 Task: Add an event  with title  Company Retreat, date '2023/11/11' & Select Event type as  Collective. Add location for the event as  654 Prinsengracht, Amsterdam, Netherlands and add a description: A company retreat is a purposeful and immersive event where employees come together in a relaxed and inspiring setting to foster teamwork, boost morale, and align their efforts towards common goals.Create an event link  http-companyretreatcom & Select the event color as  Blue. , logged in from the account softage.1@softage.netand send the event invitation to softage.6@softage.net and softage.7@softage.net
Action: Mouse moved to (726, 219)
Screenshot: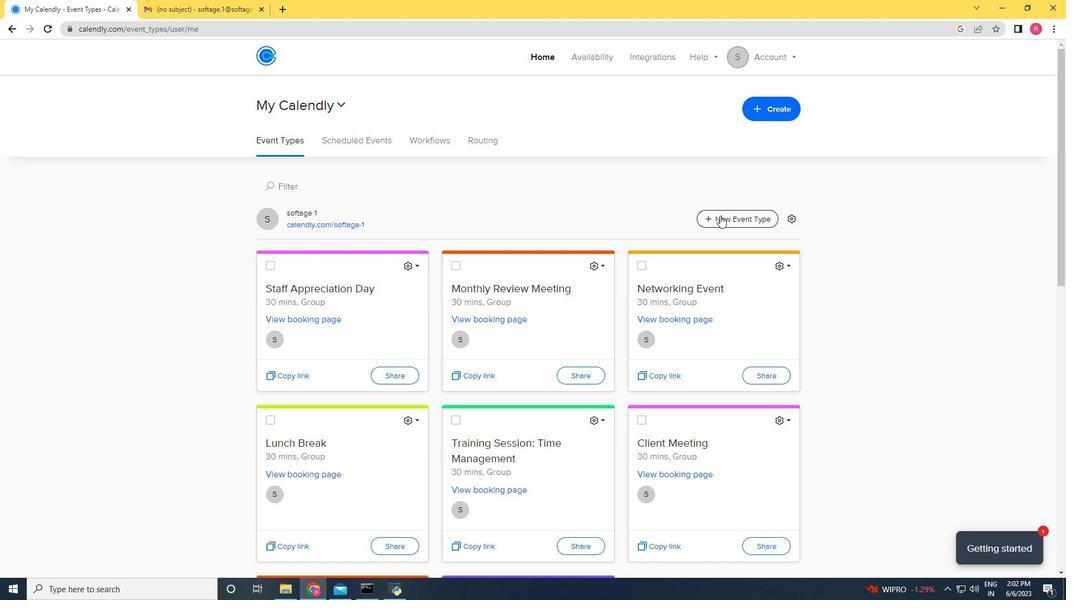 
Action: Mouse pressed left at (726, 219)
Screenshot: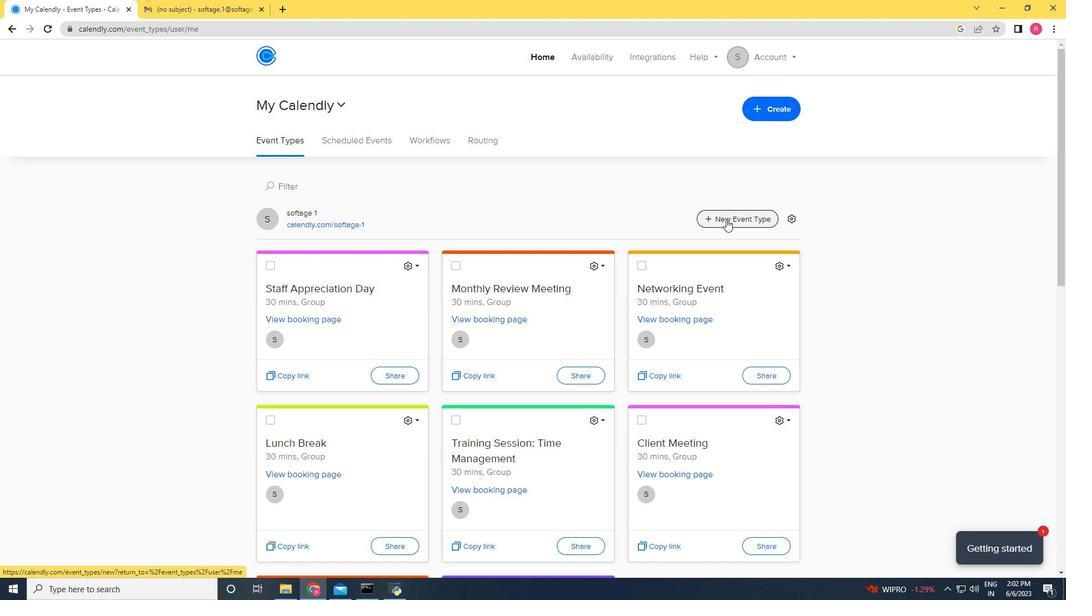 
Action: Mouse moved to (487, 307)
Screenshot: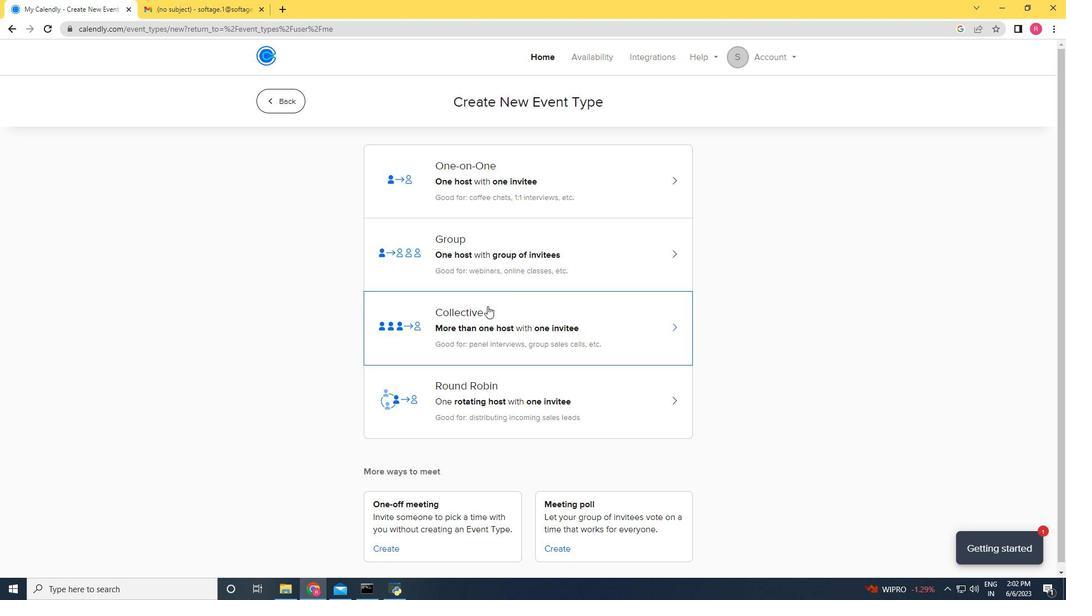 
Action: Mouse pressed left at (487, 307)
Screenshot: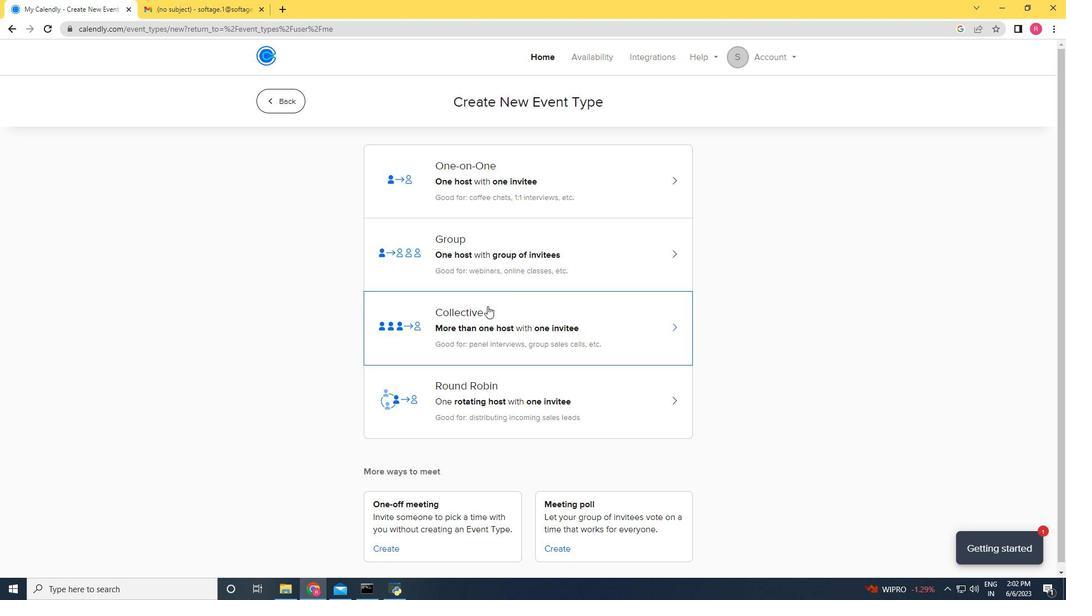 
Action: Mouse moved to (646, 237)
Screenshot: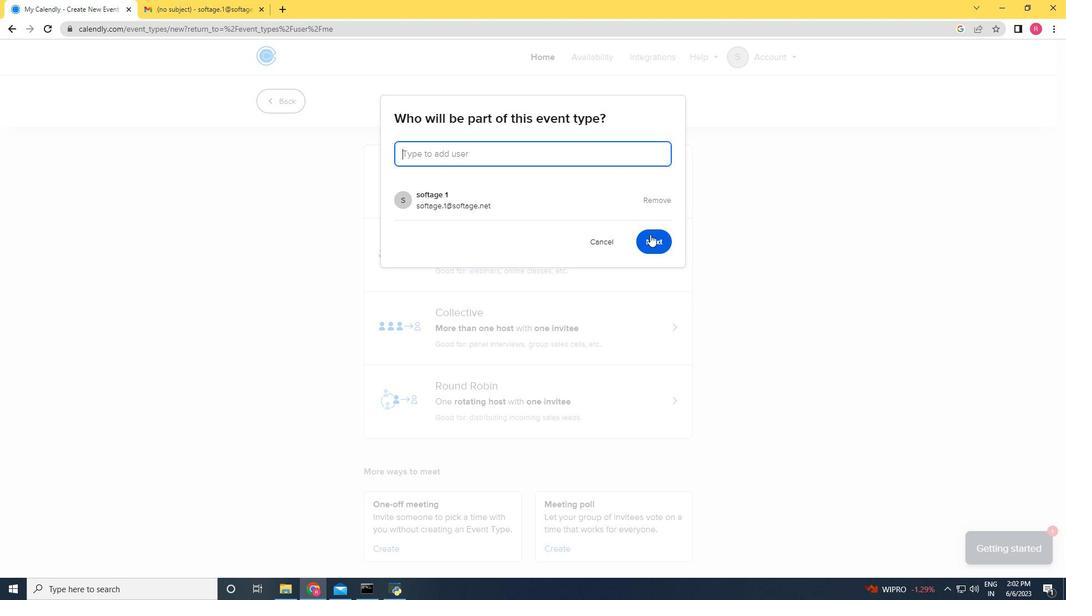 
Action: Mouse pressed left at (646, 237)
Screenshot: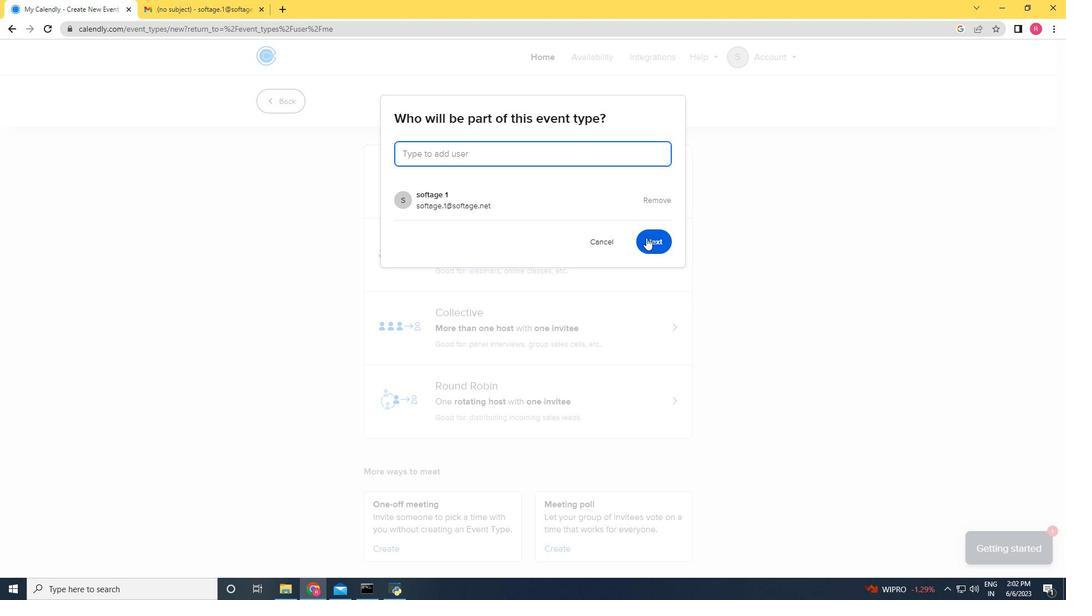 
Action: Mouse moved to (525, 220)
Screenshot: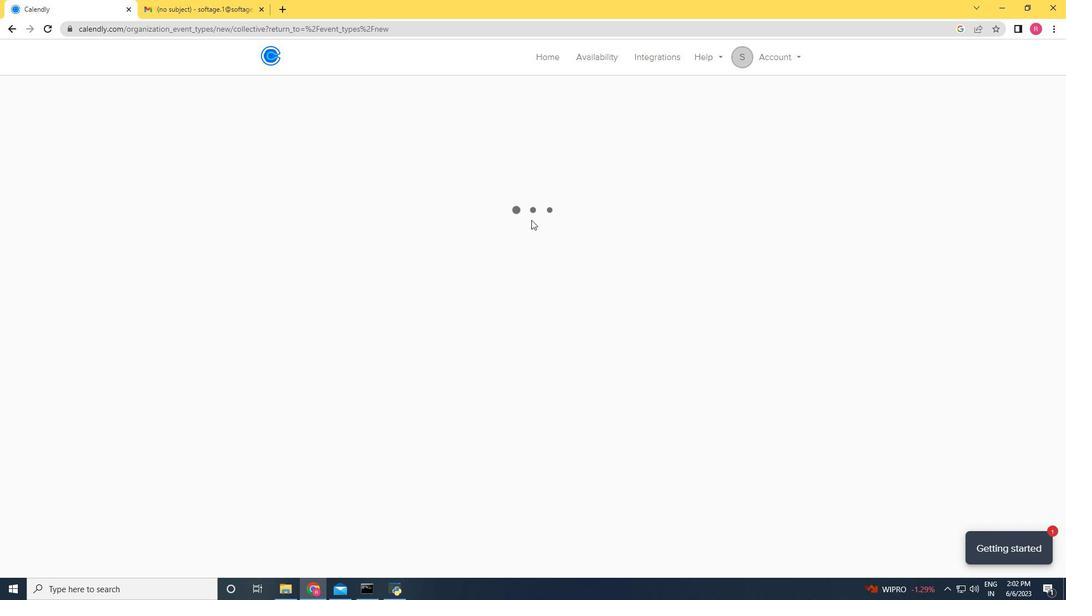 
Action: Key pressed <Key.shift>Company<Key.space><Key.shift>Retreat
Screenshot: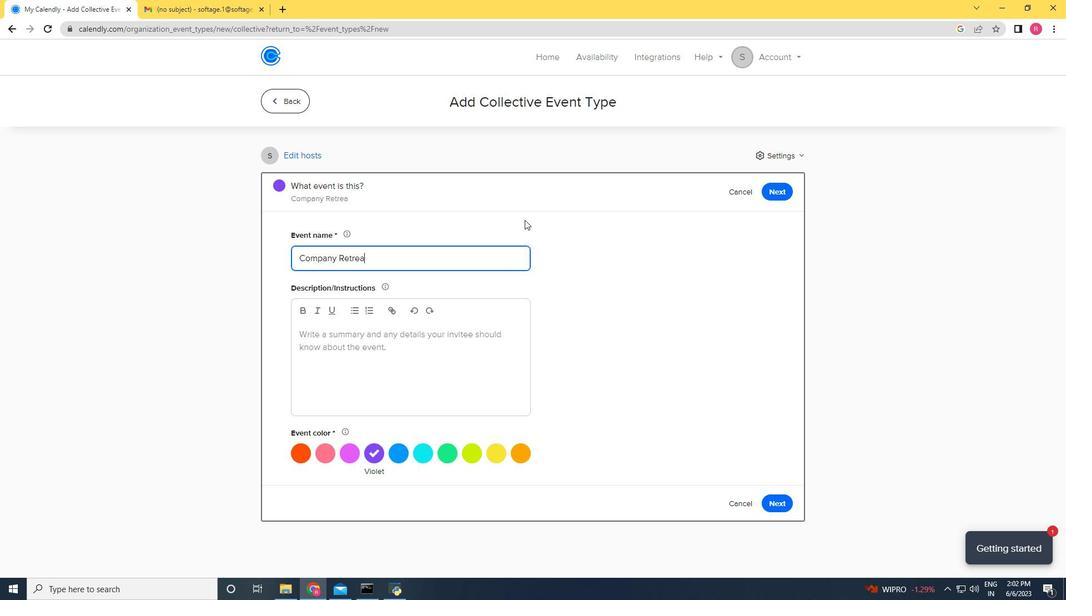 
Action: Mouse moved to (410, 366)
Screenshot: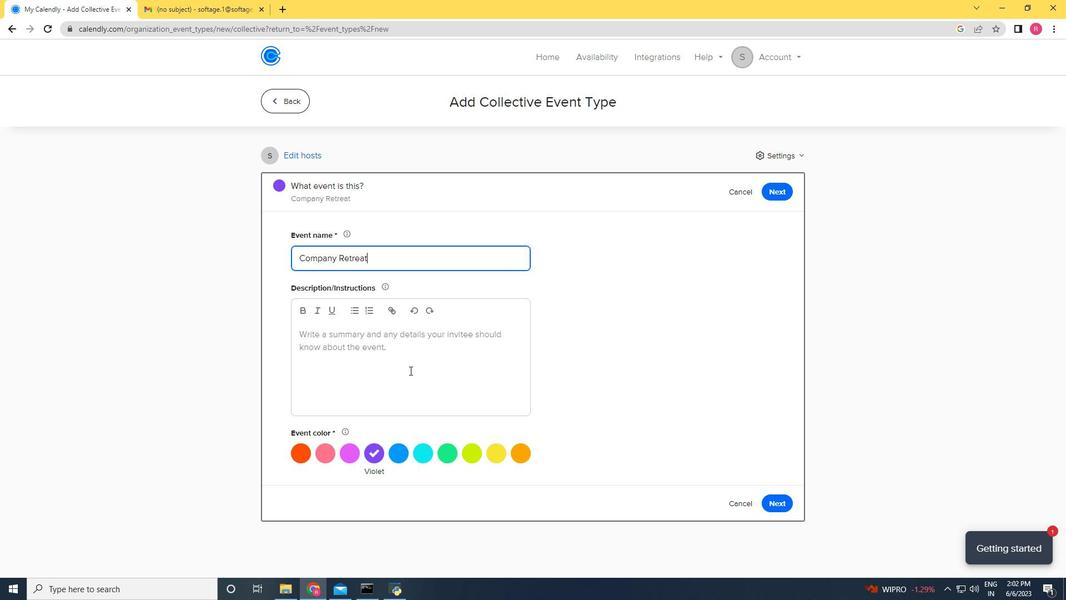 
Action: Mouse pressed left at (410, 366)
Screenshot: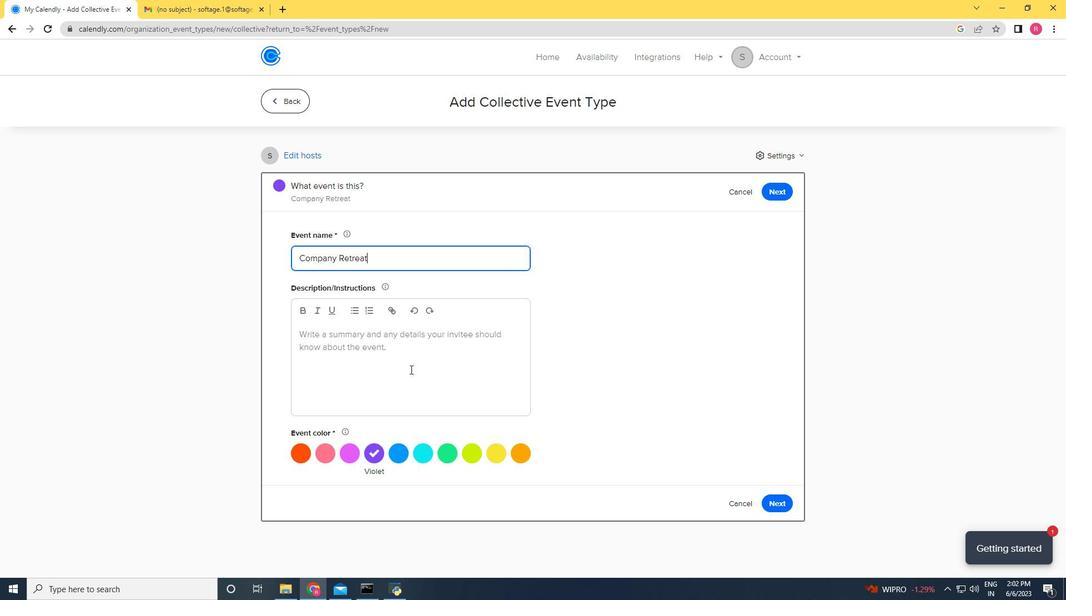 
Action: Mouse moved to (336, 393)
Screenshot: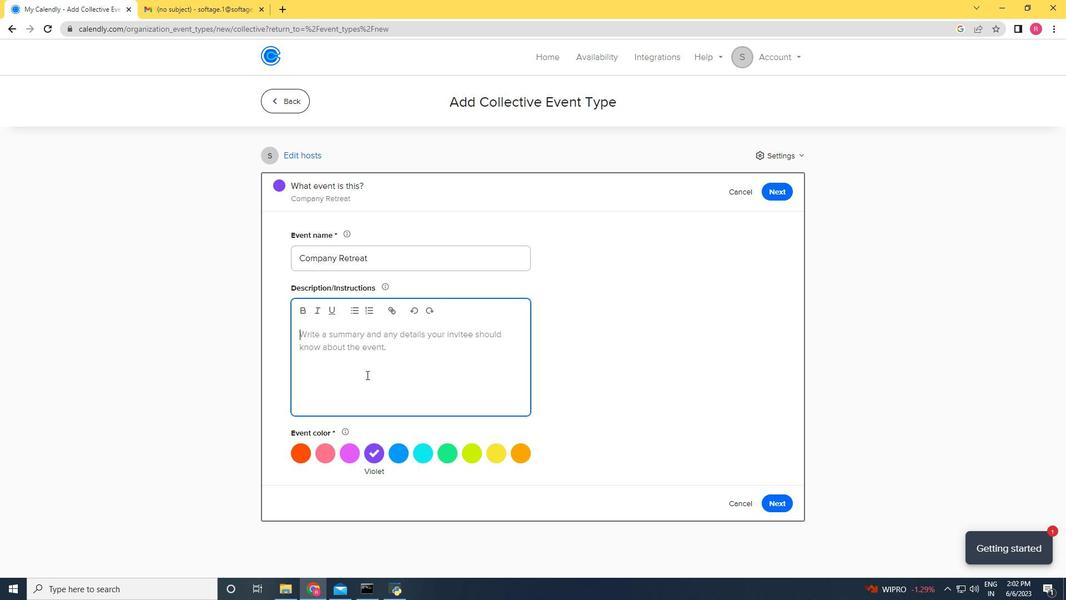 
Action: Key pressed <Key.shift>A<Key.space>como<Key.backspace><Key.backspace>mpany<Key.space>retreat<Key.space>is<Key.backspace>s<Key.space>a<Key.space>purpsefull<Key.backspace><Key.space>and<Key.space><Key.left><Key.left><Key.left><Key.left><Key.left><Key.left><Key.left><Key.left><Key.left><Key.left><Key.left><Key.right>o<Key.right><Key.right><Key.right><Key.right><Key.right><Key.right><Key.right><Key.right><Key.right><Key.right><Key.right>immersive<Key.space>eveny<Key.backspace>t<Key.space>where<Key.space>employees<Key.space>come<Key.space>ogther<Key.space><Key.backspace><Key.backspace><Key.backspace><Key.backspace><Key.backspace><Key.backspace><Key.backspace>together<Key.space>in<Key.space>a<Key.space>relaxed<Key.space>and<Key.space>inspiring<Key.space>settings<Key.space>to<Key.space>foster<Key.space>teamwork,<Key.space>boost<Key.space>morale<Key.space><Key.backspace>,<Key.space>and<Key.space>align<Key.space>their<Key.space>efforts<Key.space>r<Key.backspace>towards<Key.space>common<Key.space>goals.
Screenshot: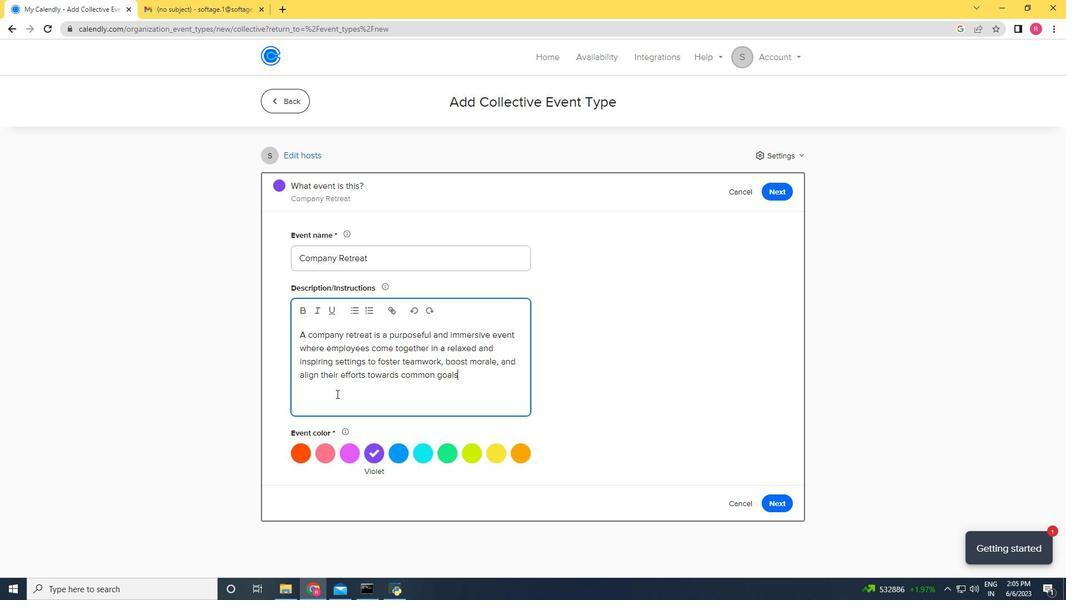 
Action: Mouse moved to (346, 390)
Screenshot: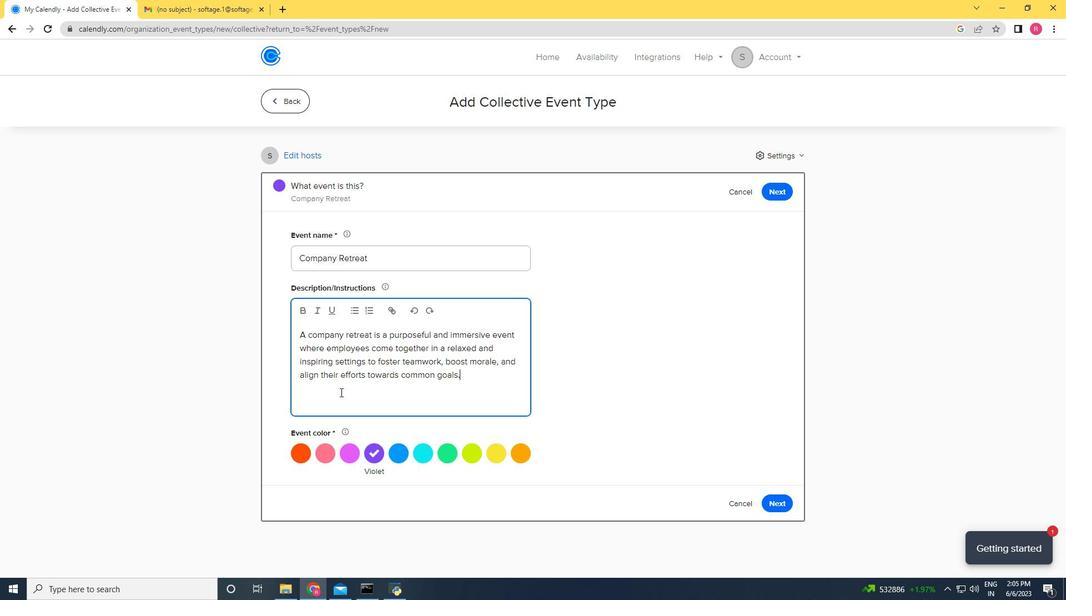 
Action: Mouse scrolled (346, 389) with delta (0, 0)
Screenshot: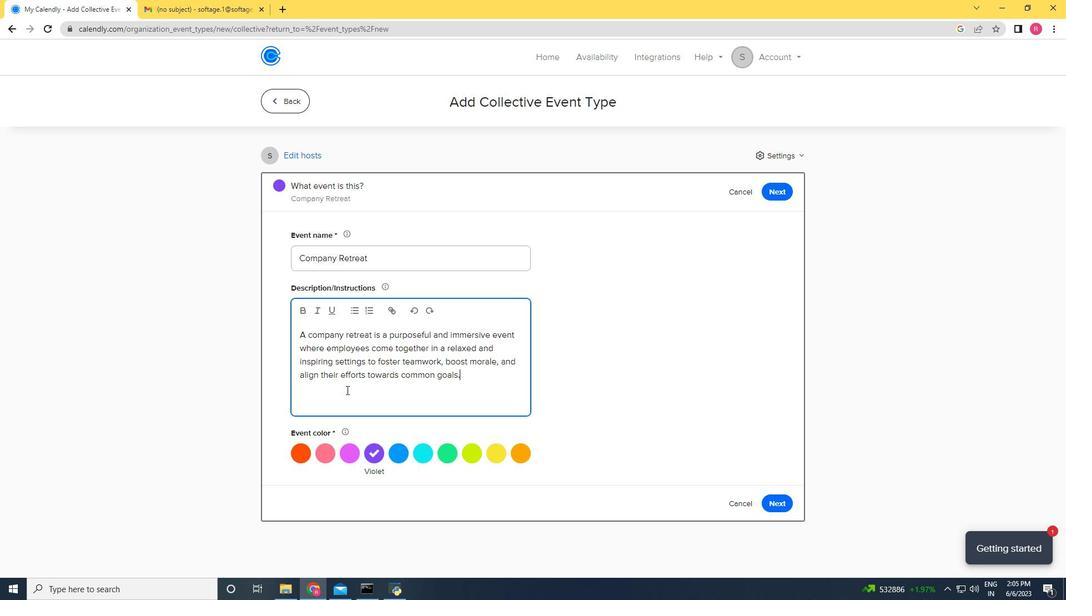 
Action: Mouse moved to (347, 390)
Screenshot: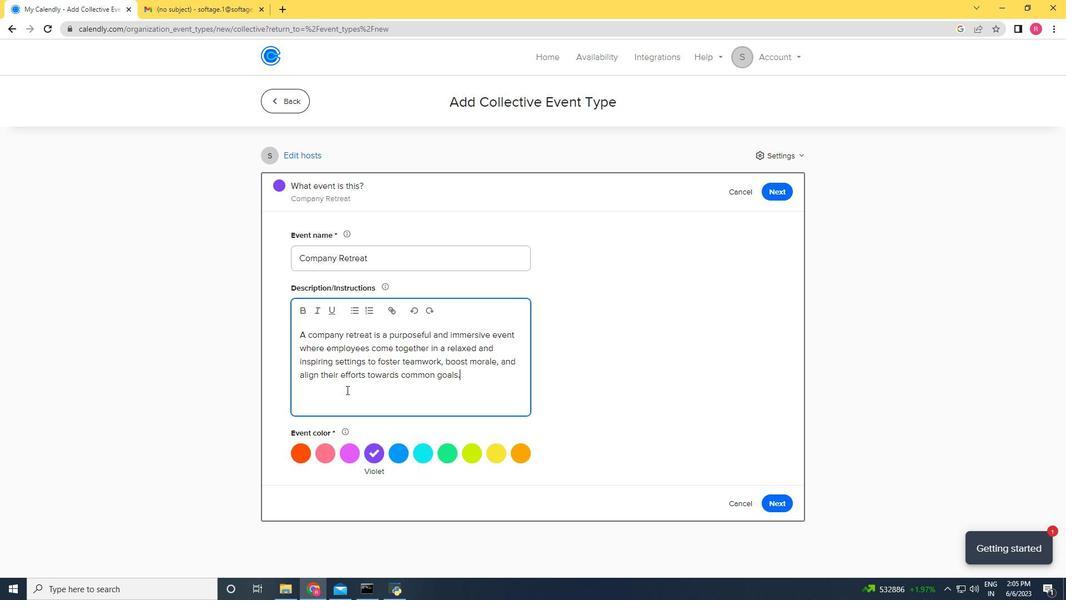 
Action: Mouse scrolled (347, 389) with delta (0, 0)
Screenshot: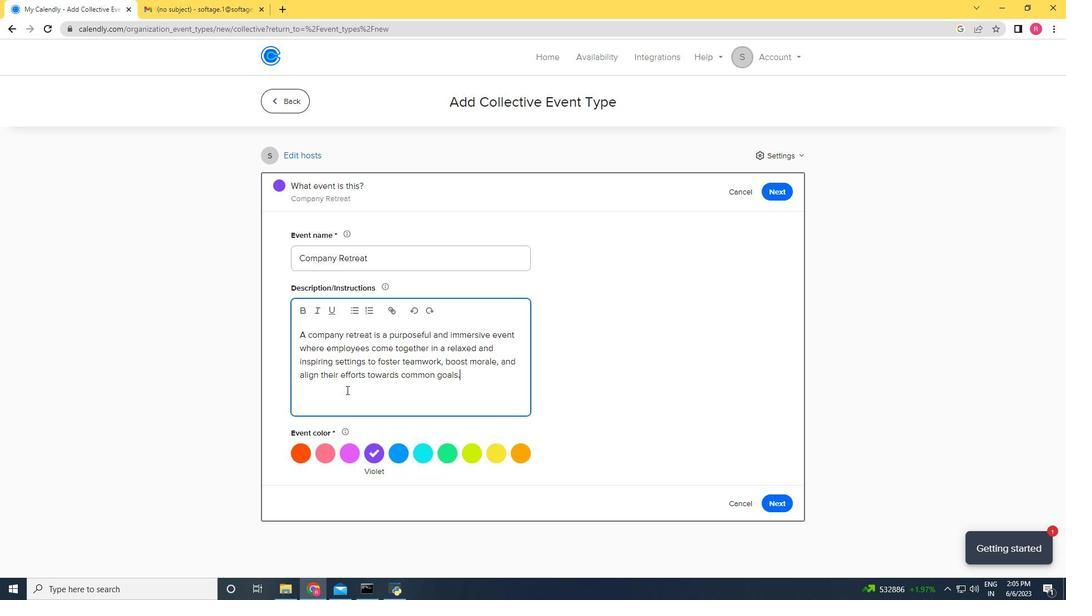 
Action: Mouse moved to (347, 392)
Screenshot: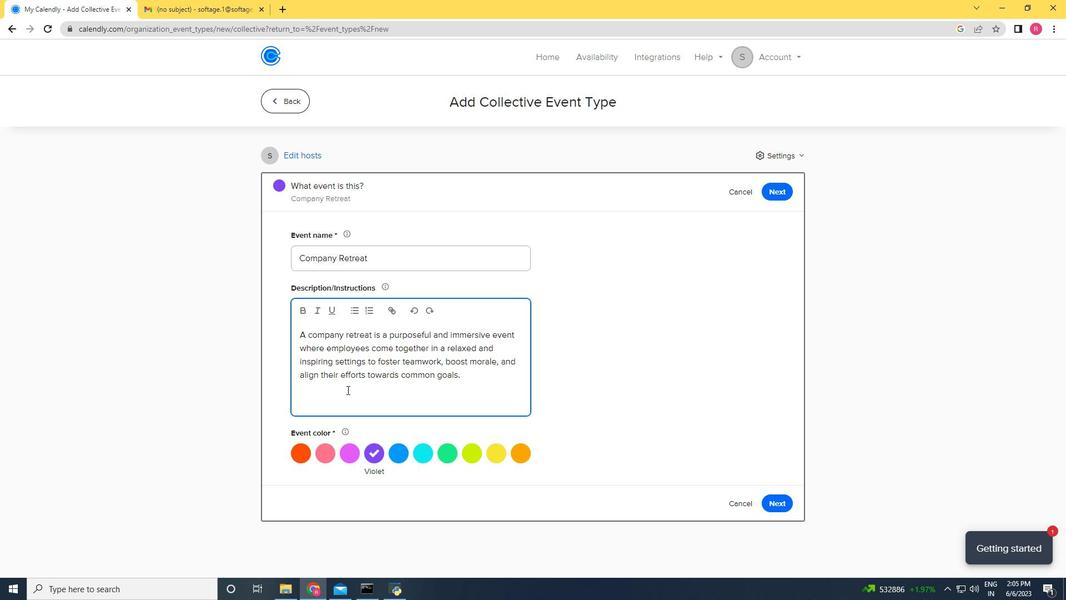 
Action: Mouse scrolled (347, 392) with delta (0, 0)
Screenshot: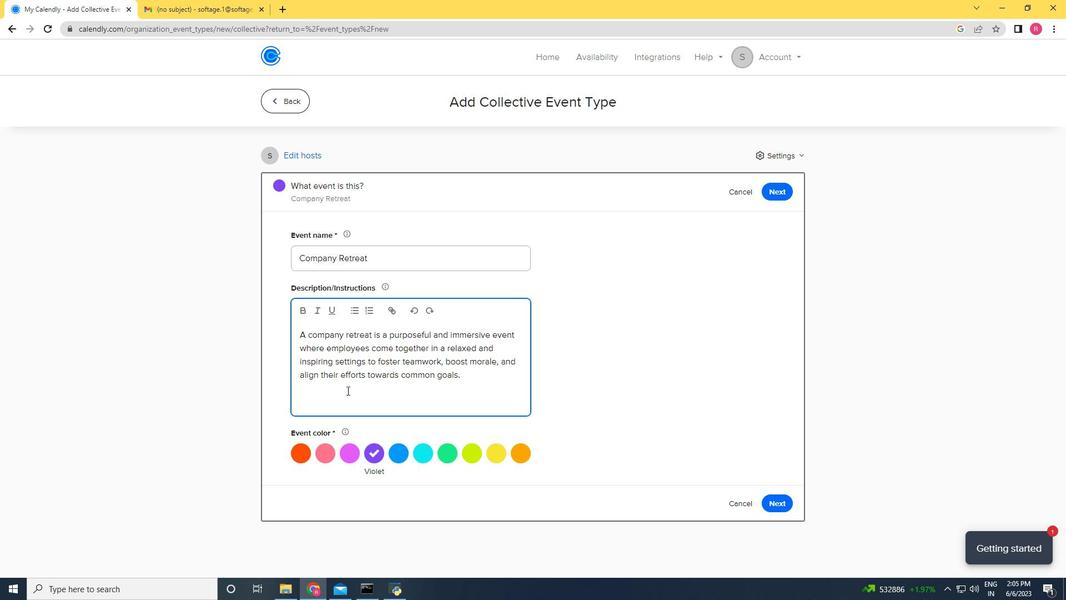 
Action: Mouse moved to (394, 455)
Screenshot: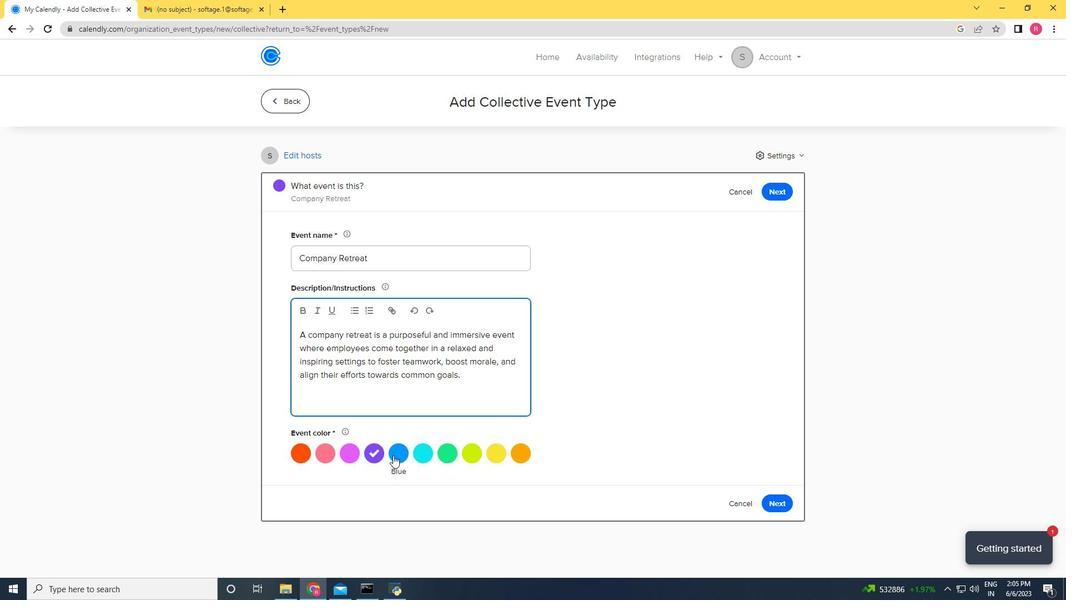
Action: Mouse pressed left at (394, 455)
Screenshot: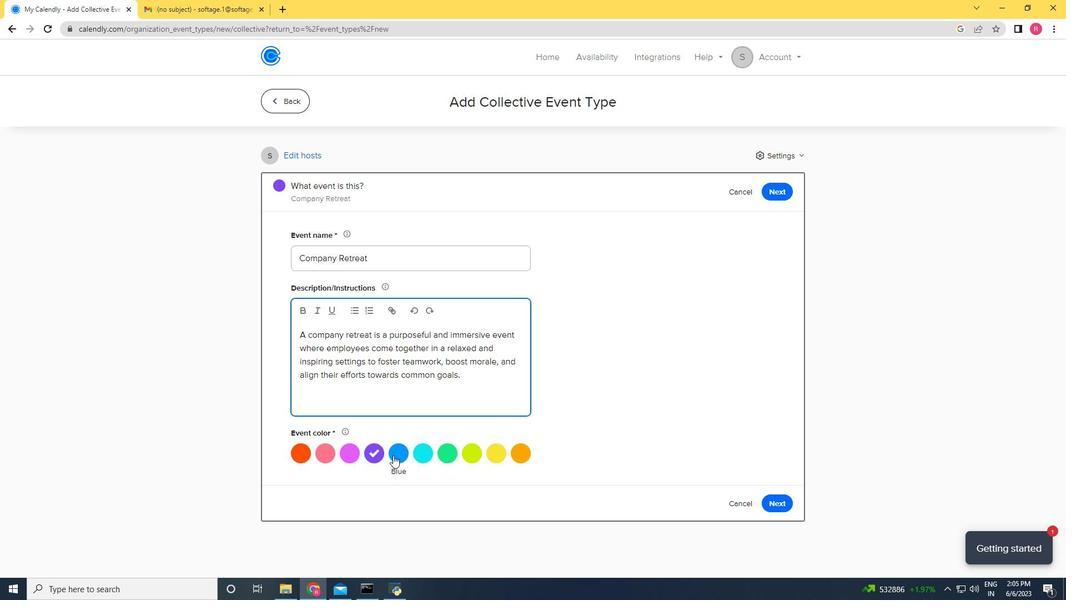 
Action: Mouse moved to (790, 505)
Screenshot: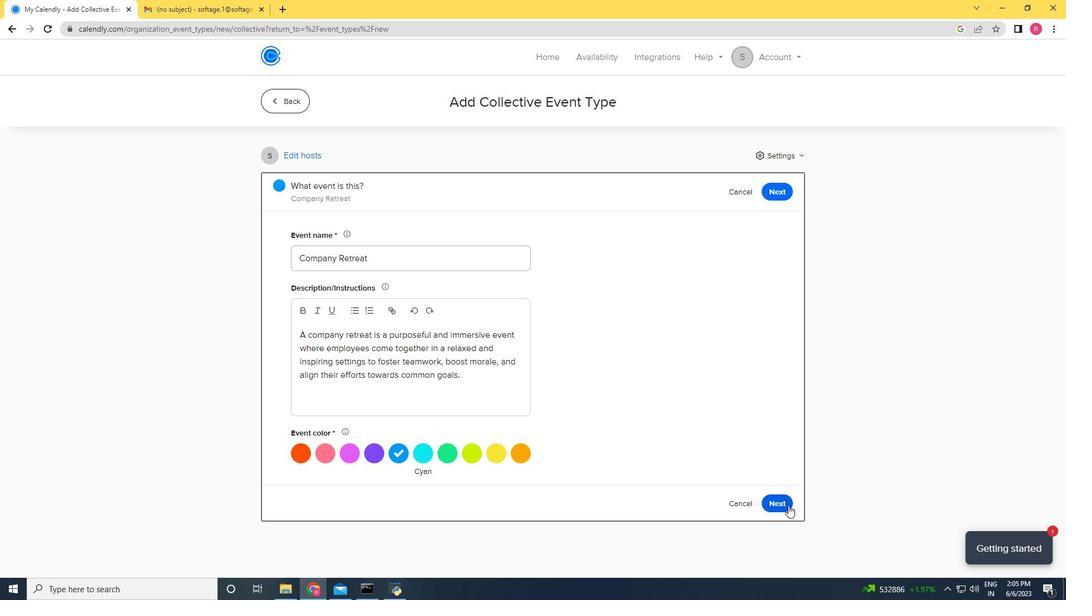 
Action: Mouse pressed left at (790, 505)
Screenshot: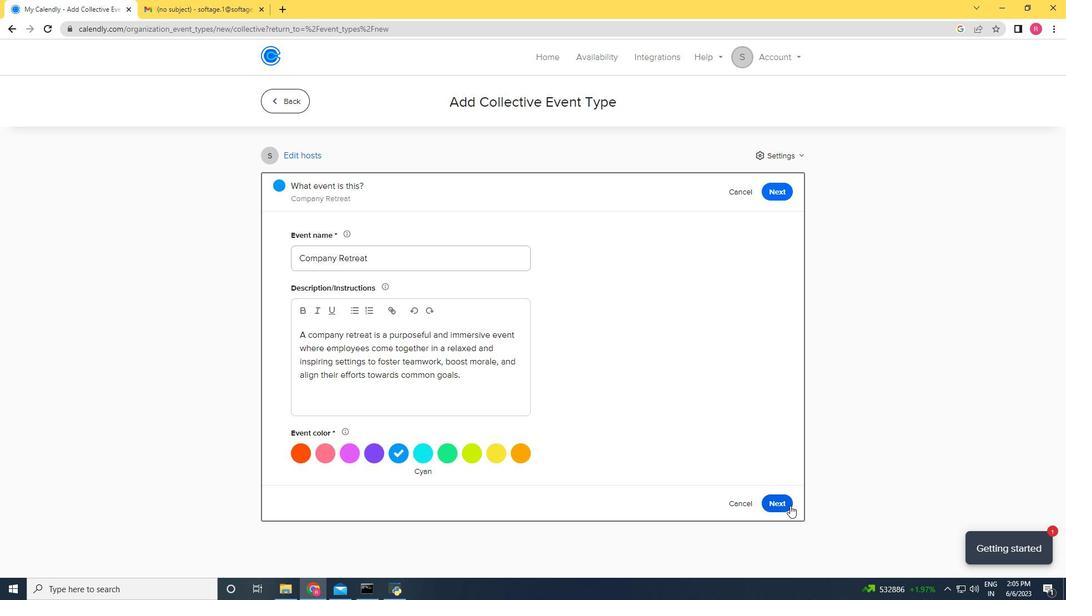 
Action: Mouse moved to (778, 456)
Screenshot: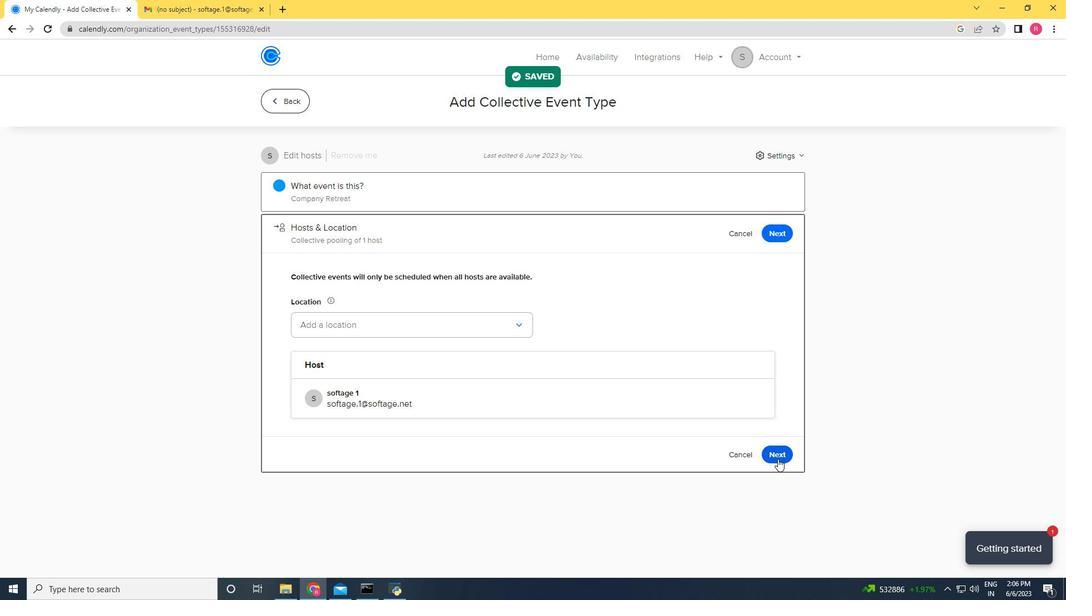 
Action: Mouse pressed left at (778, 456)
Screenshot: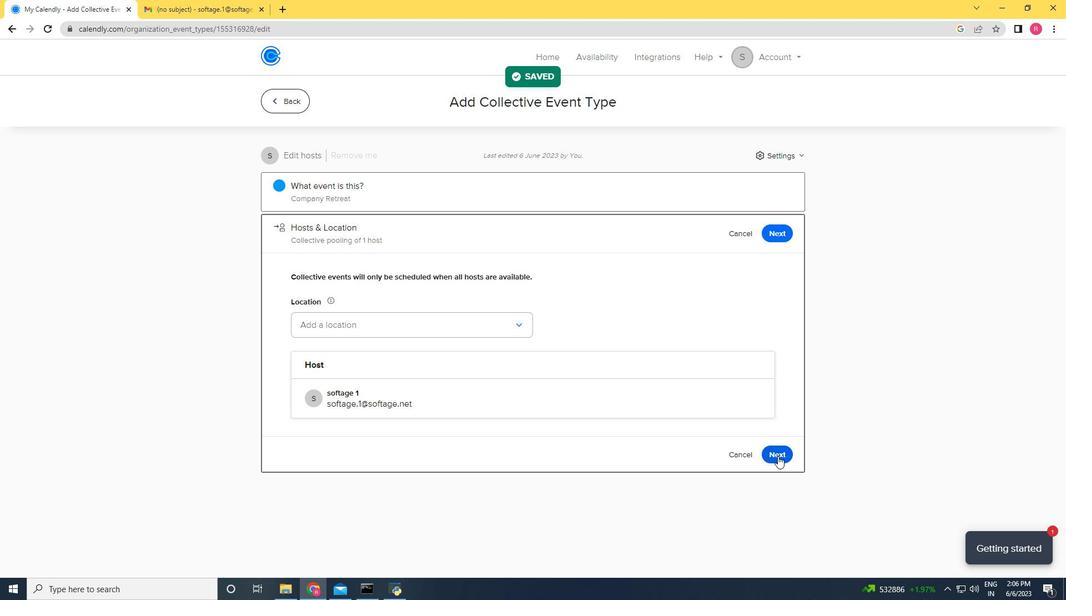 
Action: Mouse moved to (563, 414)
Screenshot: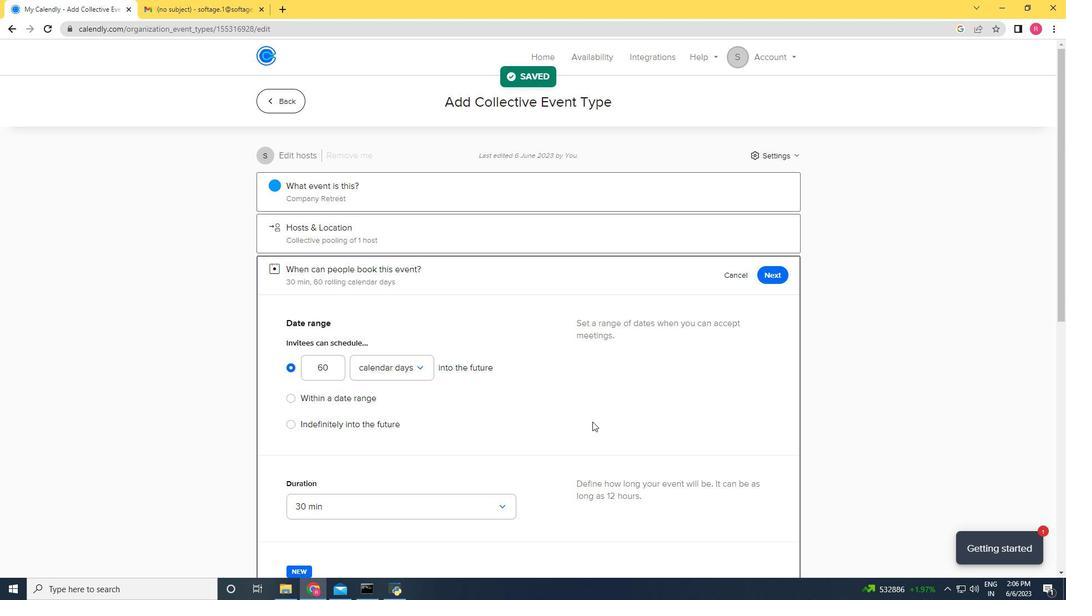 
Action: Mouse scrolled (563, 413) with delta (0, 0)
Screenshot: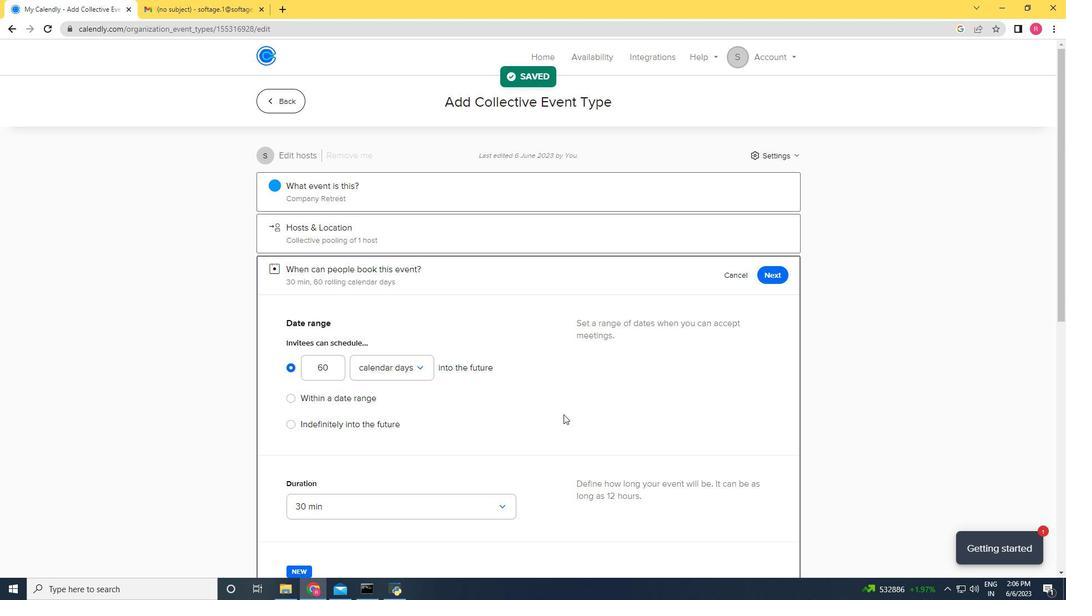 
Action: Mouse scrolled (563, 413) with delta (0, 0)
Screenshot: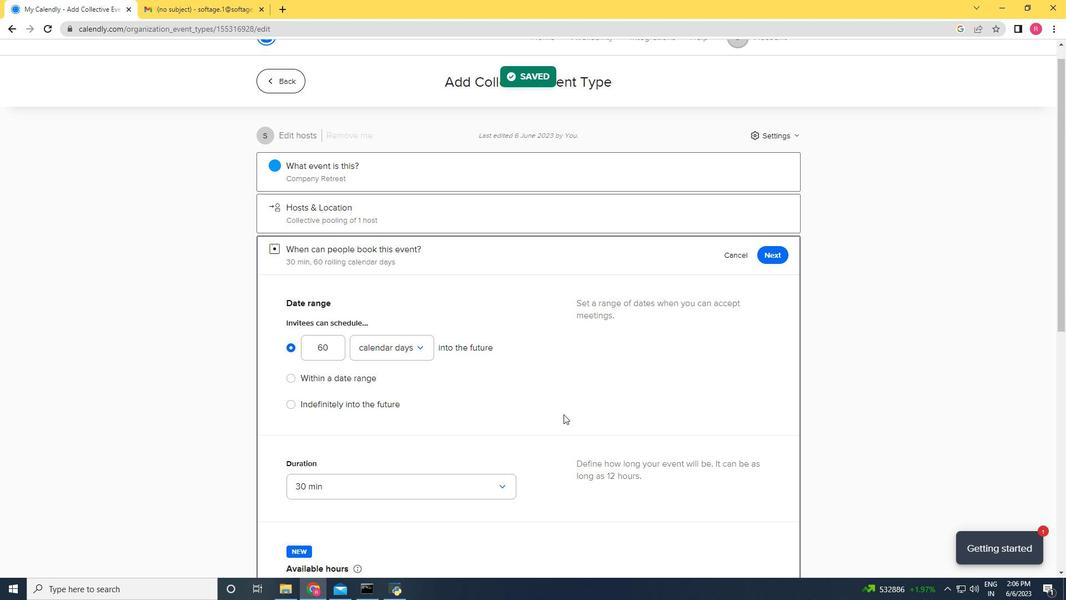 
Action: Mouse moved to (290, 289)
Screenshot: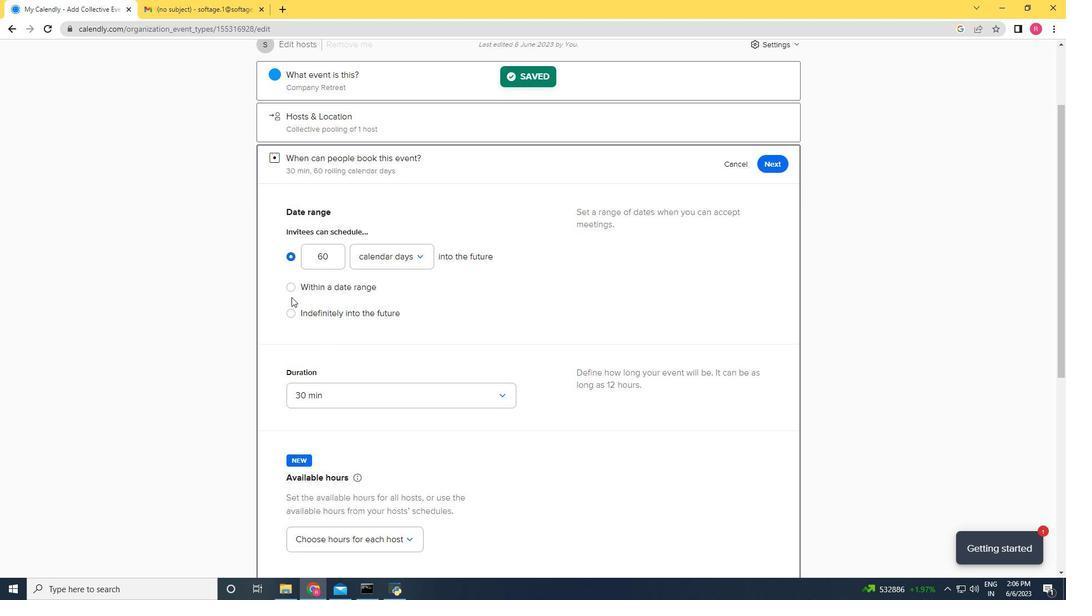 
Action: Mouse pressed left at (290, 289)
Screenshot: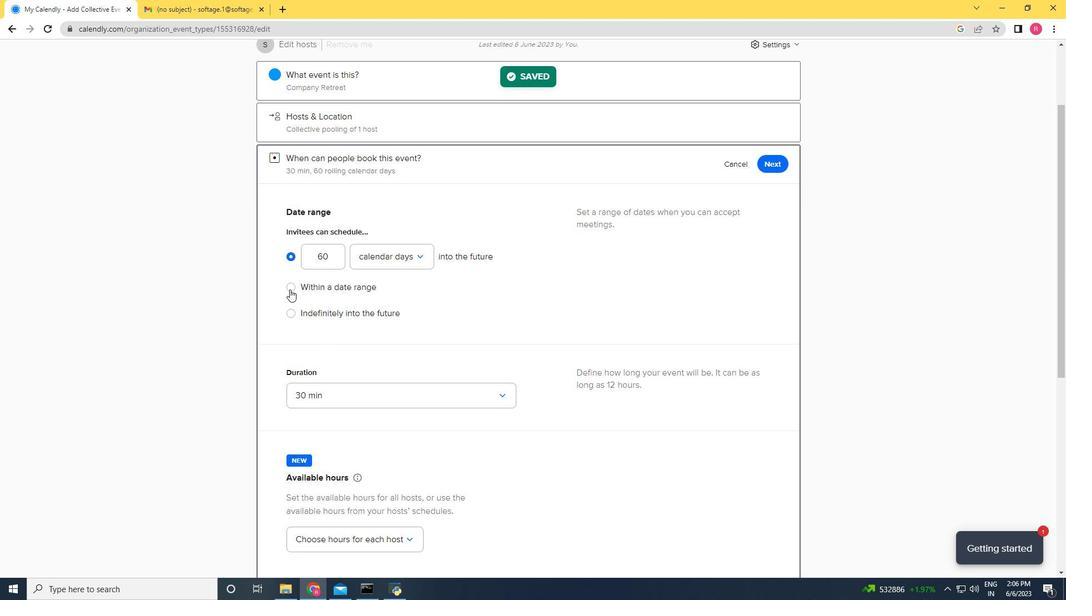 
Action: Mouse moved to (410, 298)
Screenshot: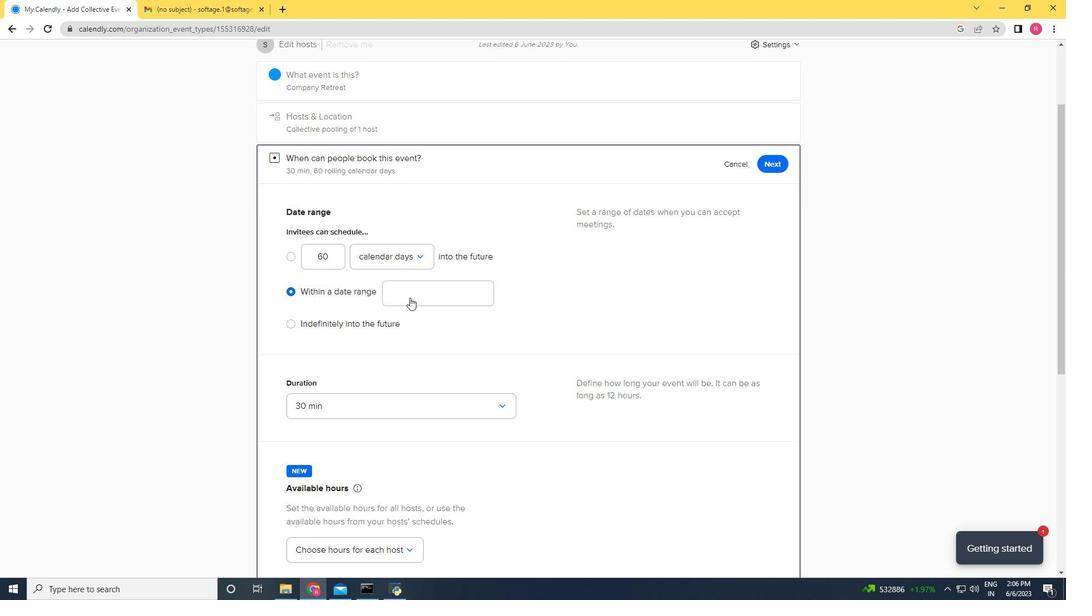 
Action: Mouse pressed left at (410, 298)
Screenshot: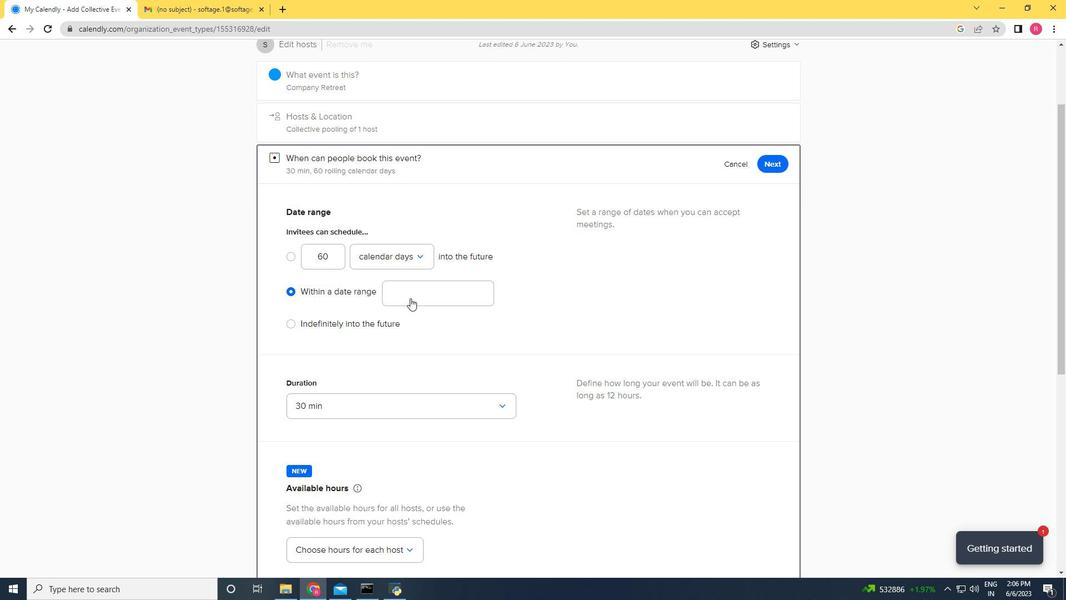 
Action: Mouse moved to (467, 333)
Screenshot: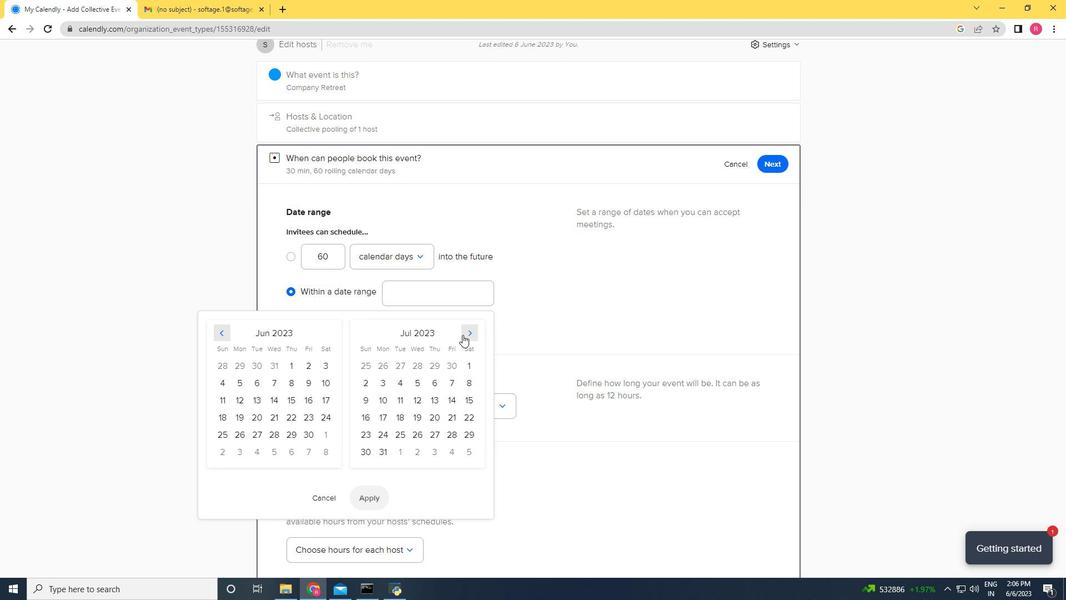 
Action: Mouse pressed left at (467, 333)
Screenshot: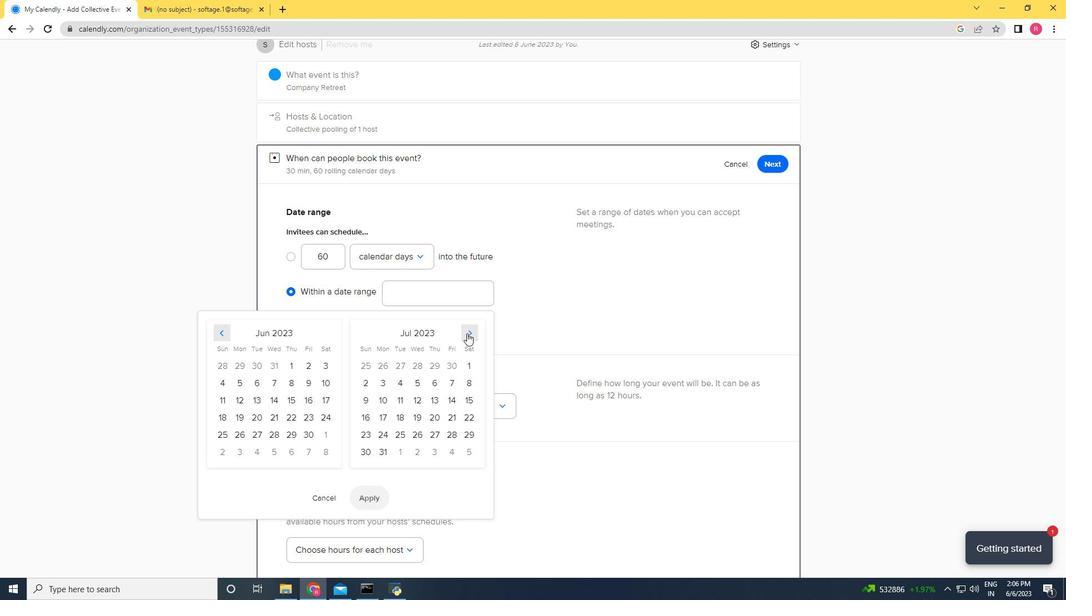 
Action: Mouse pressed left at (467, 333)
Screenshot: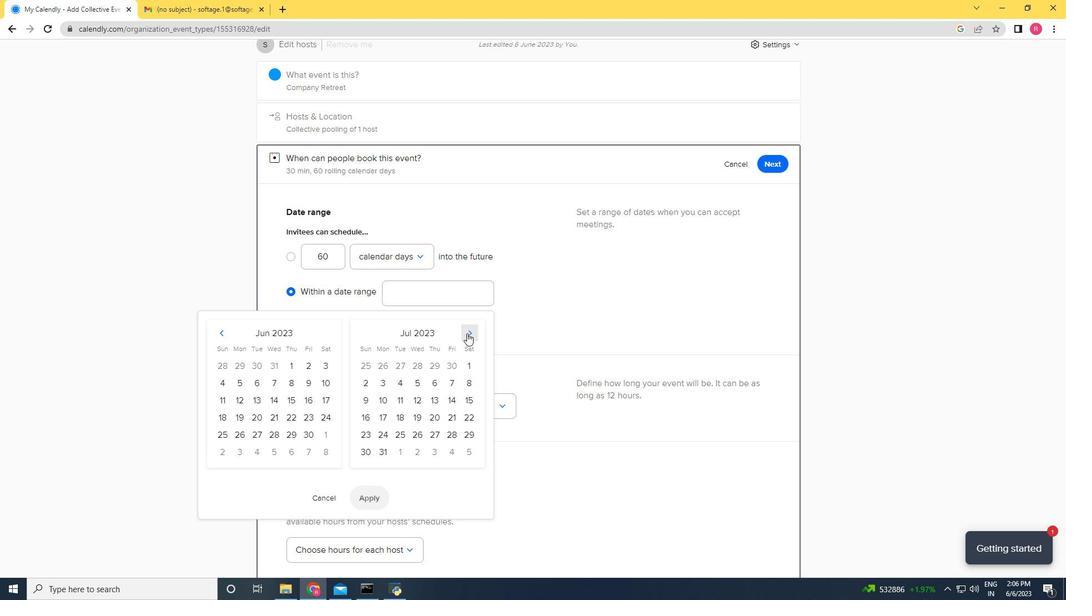 
Action: Mouse pressed left at (467, 333)
Screenshot: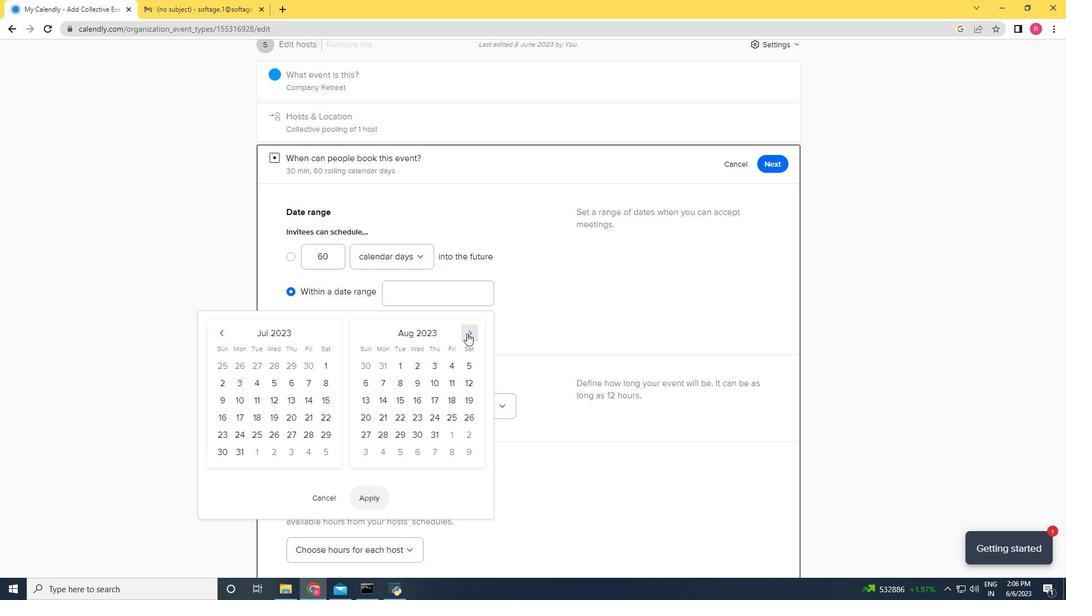 
Action: Mouse pressed left at (467, 333)
Screenshot: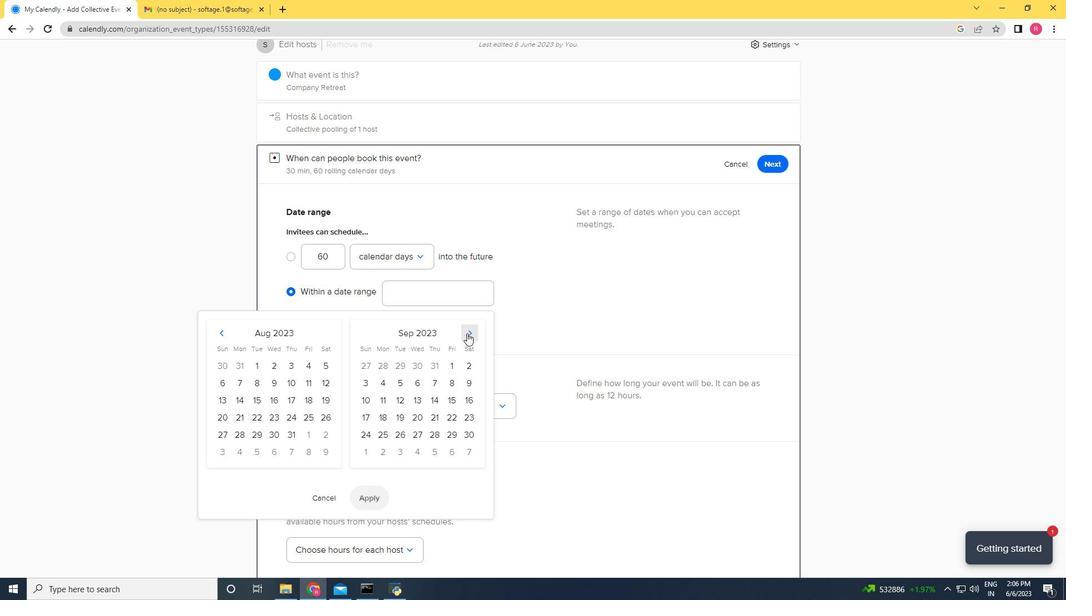 
Action: Mouse moved to (463, 386)
Screenshot: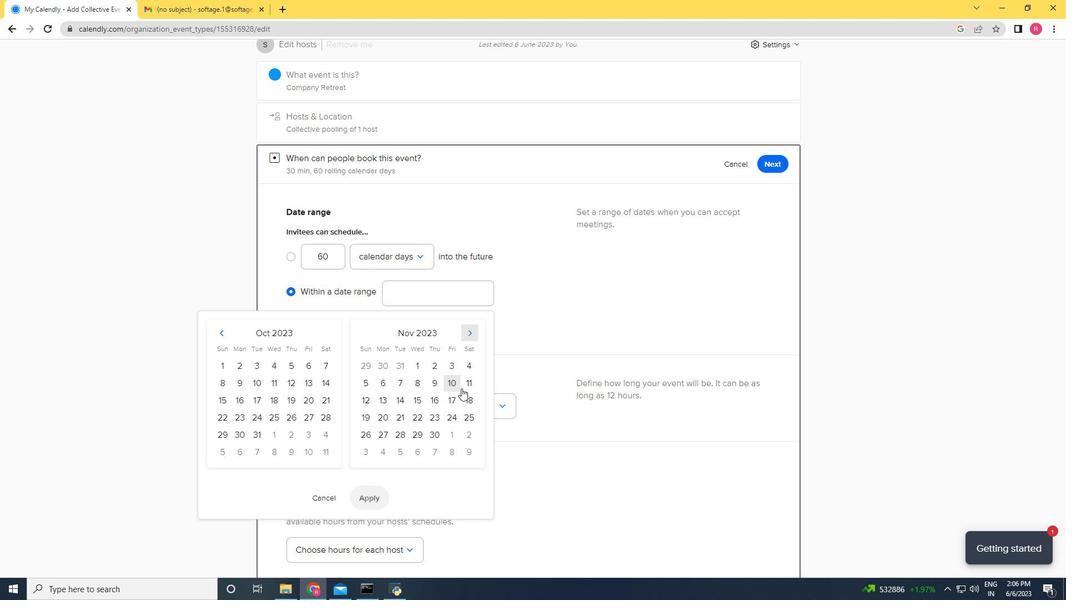 
Action: Mouse pressed left at (463, 386)
Screenshot: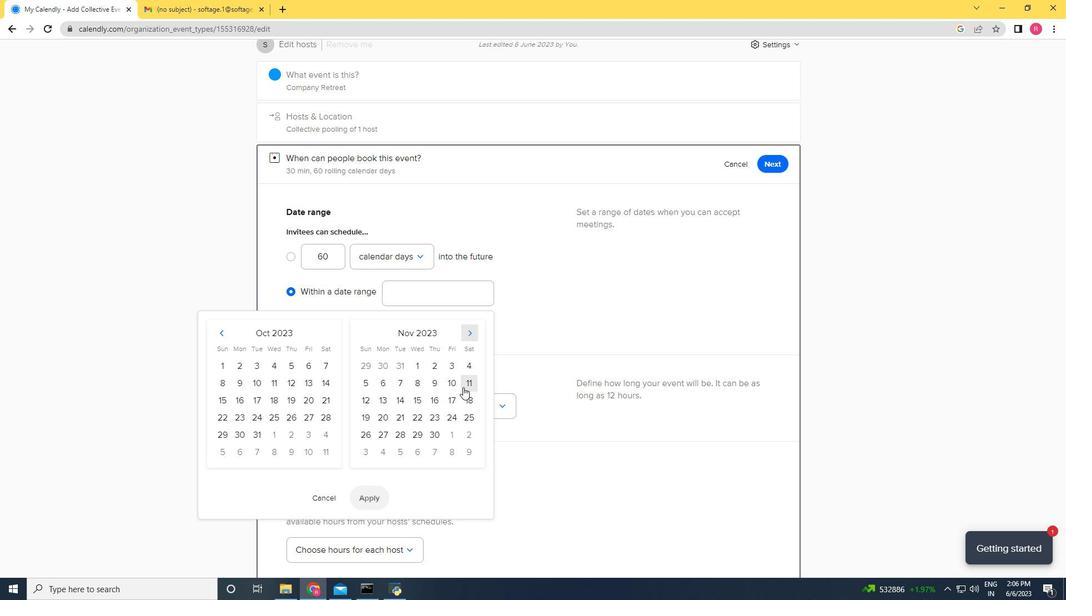 
Action: Mouse moved to (412, 398)
Screenshot: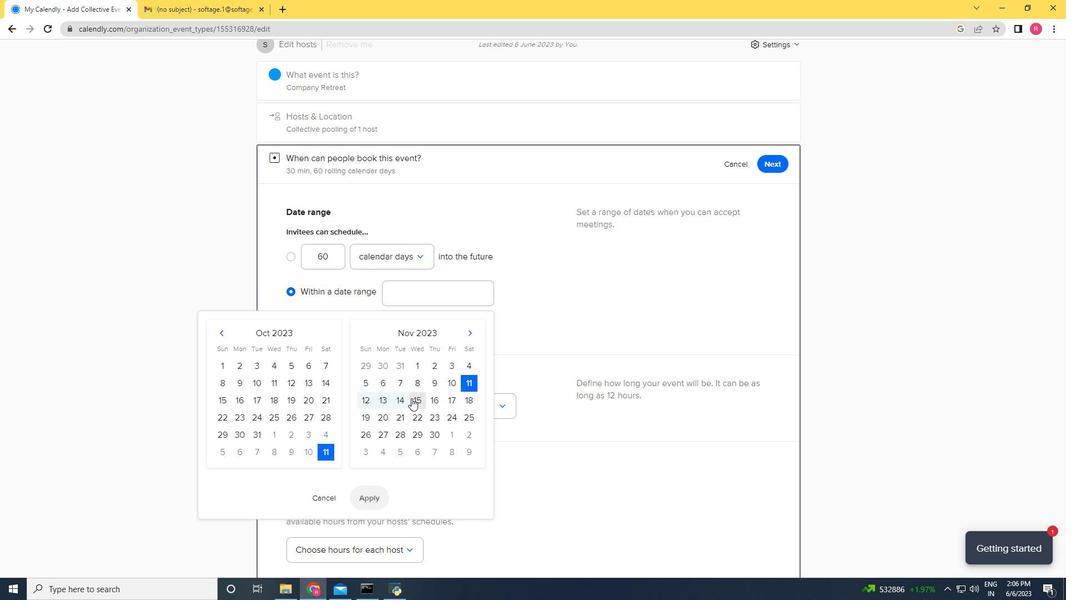 
Action: Mouse pressed left at (412, 398)
Screenshot: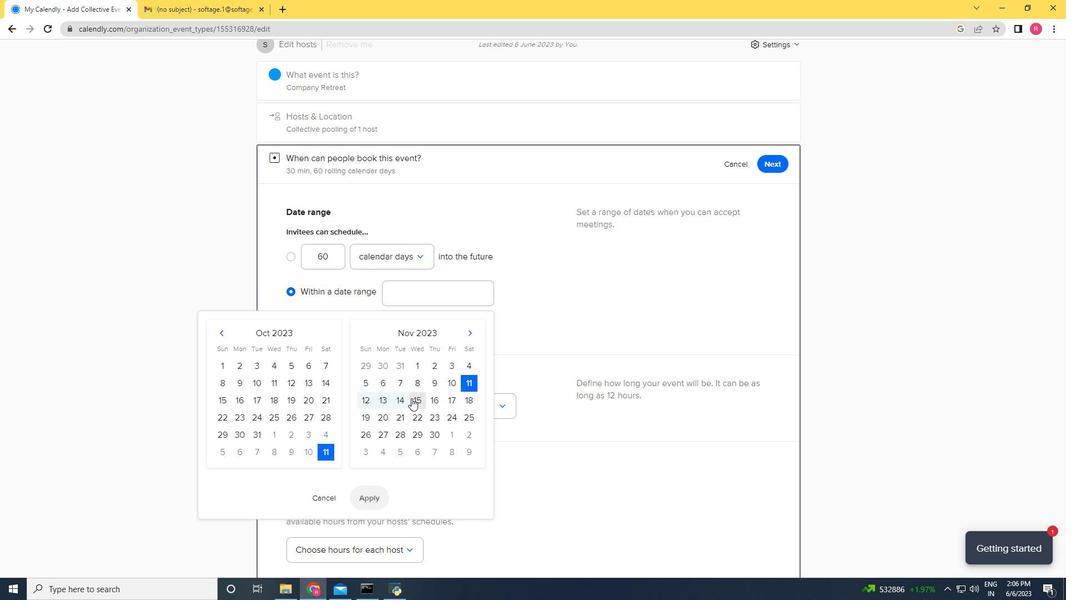 
Action: Mouse moved to (375, 498)
Screenshot: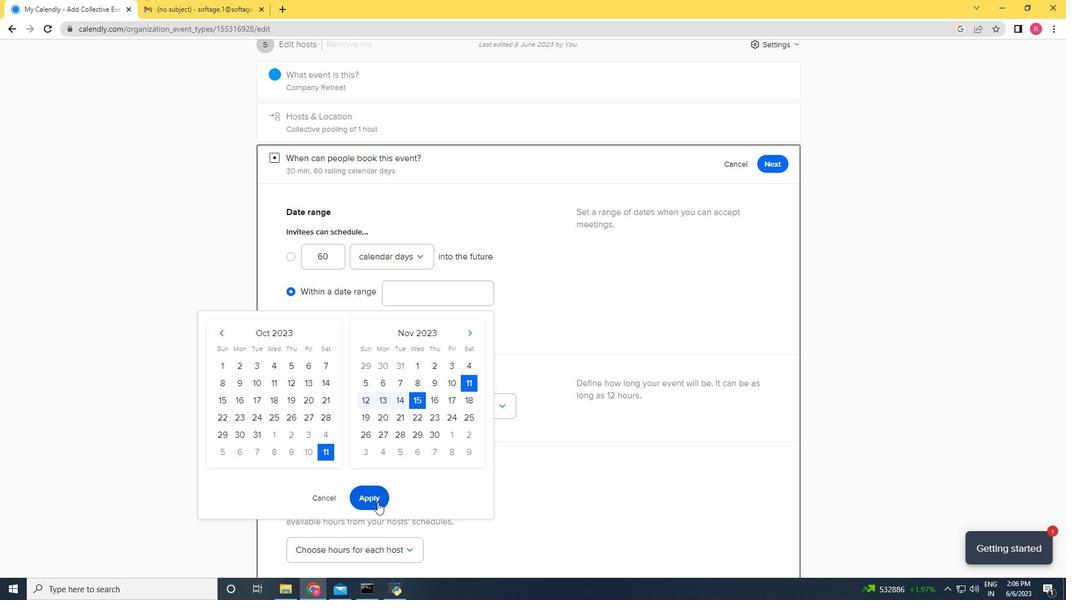 
Action: Mouse pressed left at (375, 498)
Screenshot: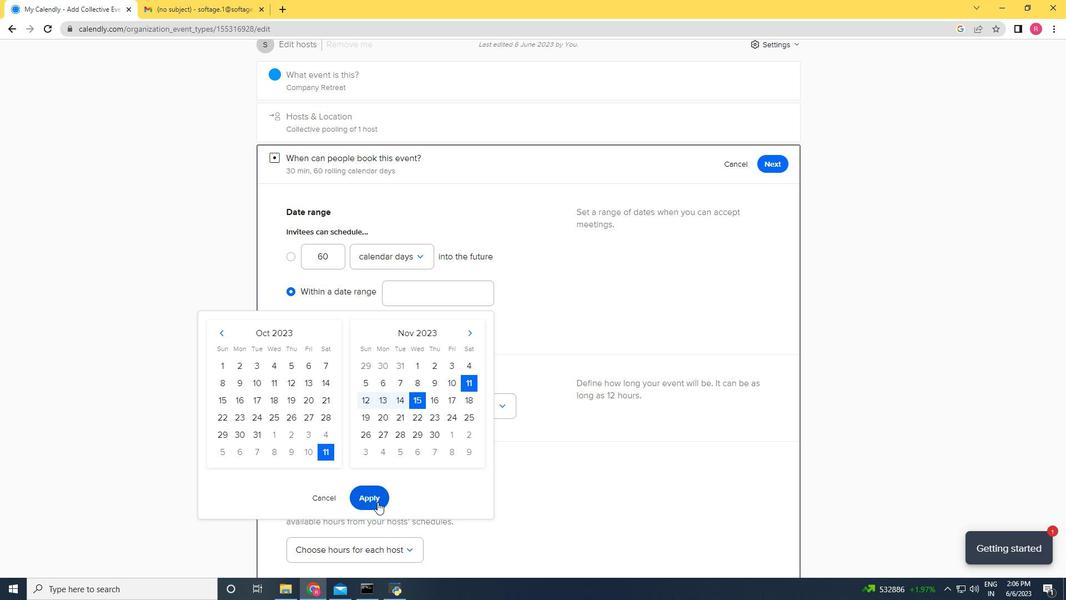 
Action: Mouse moved to (508, 470)
Screenshot: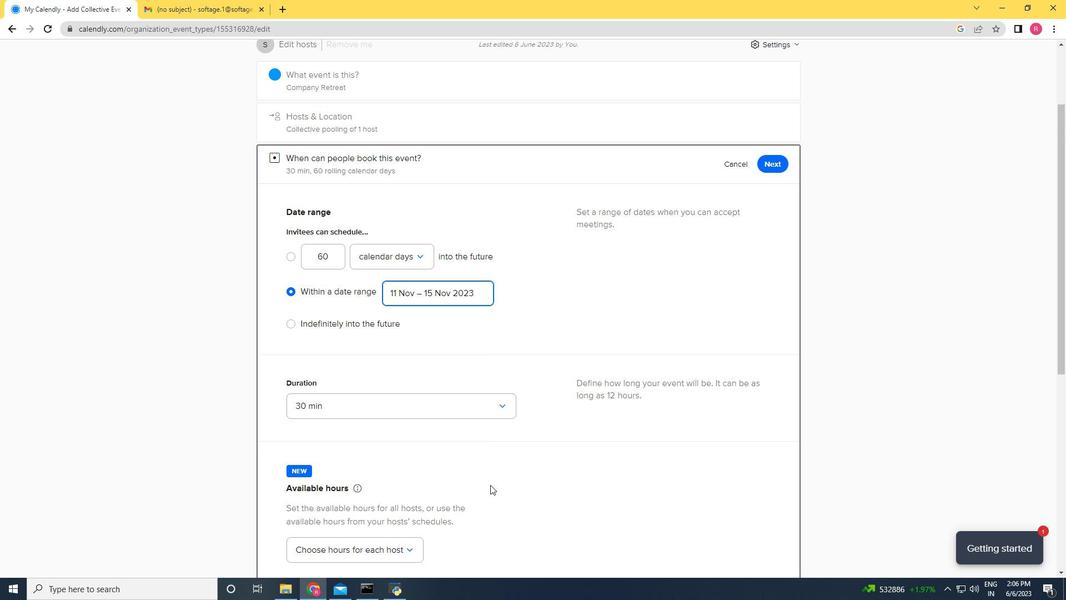 
Action: Mouse scrolled (508, 469) with delta (0, 0)
Screenshot: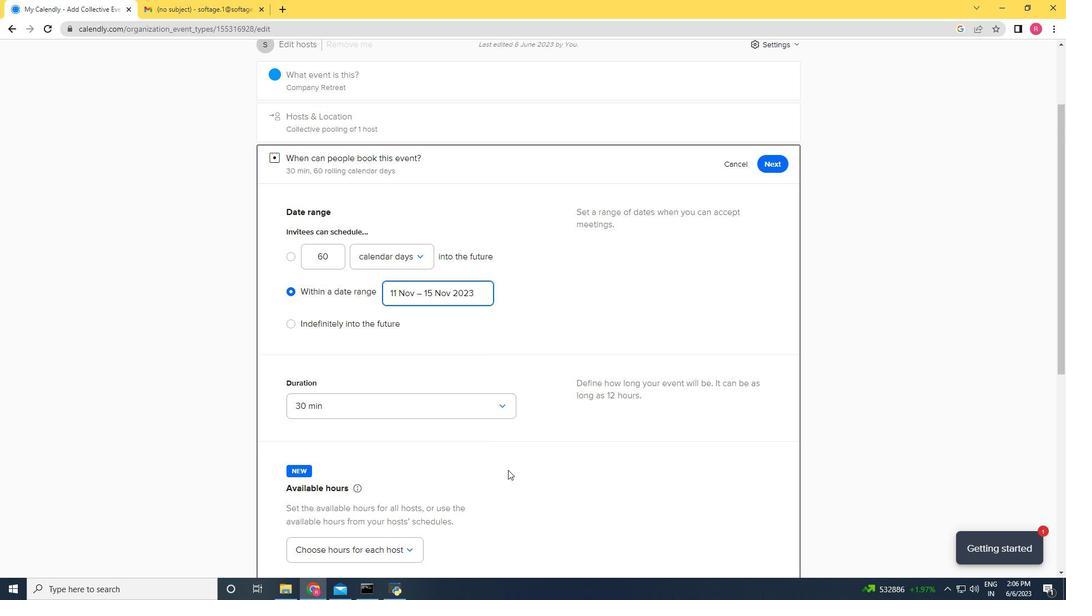 
Action: Mouse scrolled (508, 469) with delta (0, 0)
Screenshot: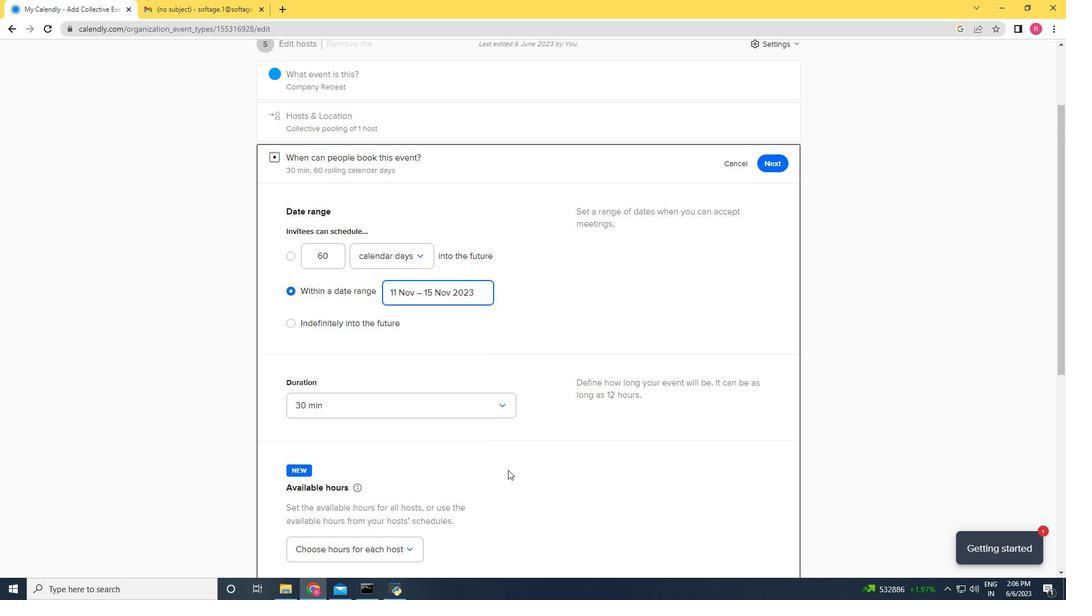 
Action: Mouse scrolled (508, 469) with delta (0, 0)
Screenshot: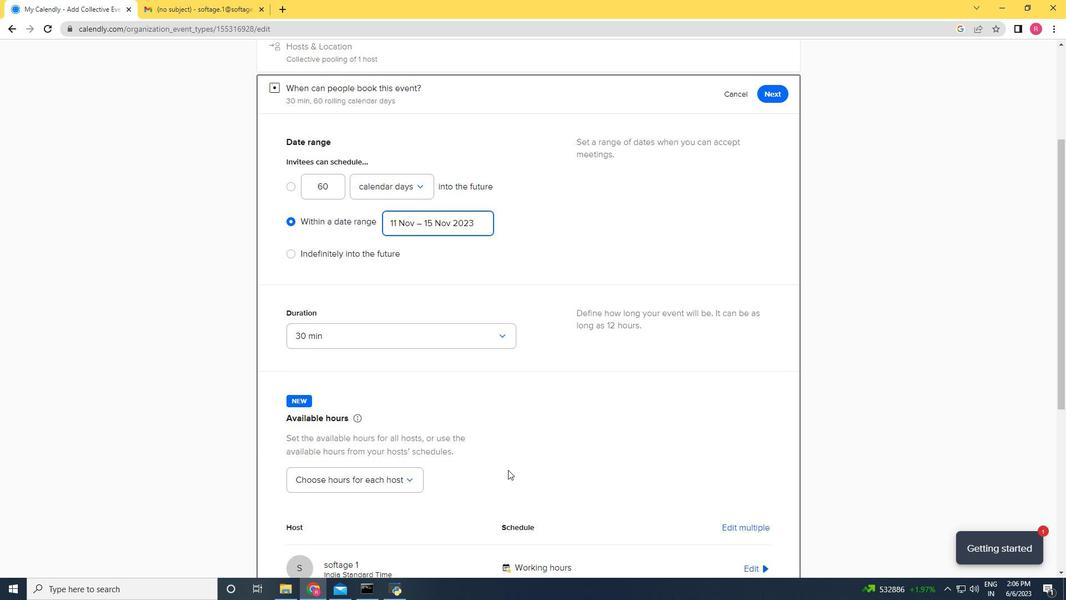 
Action: Mouse scrolled (508, 469) with delta (0, 0)
Screenshot: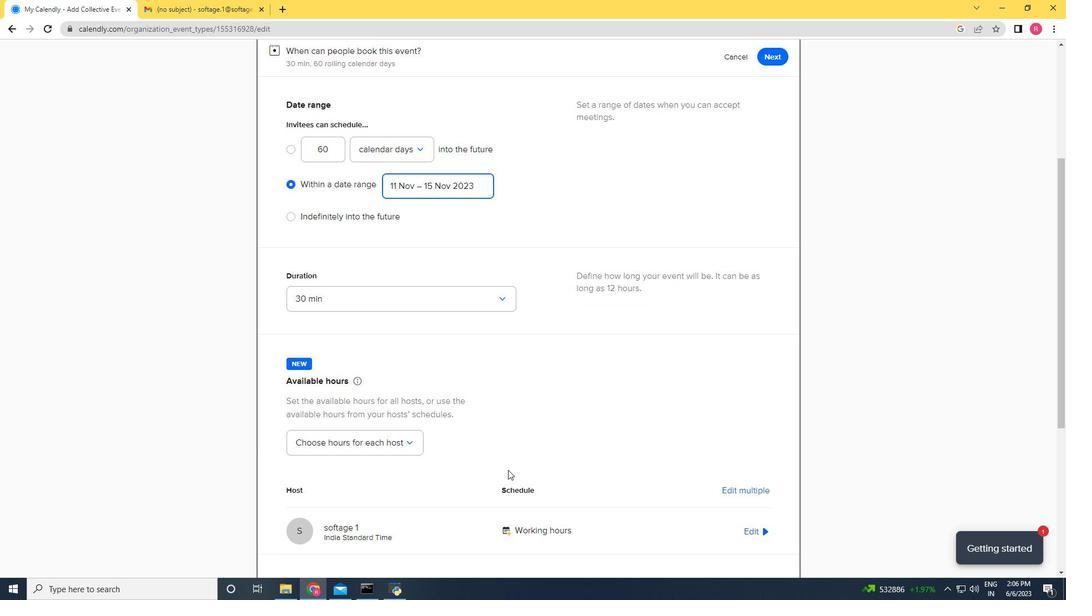 
Action: Mouse moved to (508, 470)
Screenshot: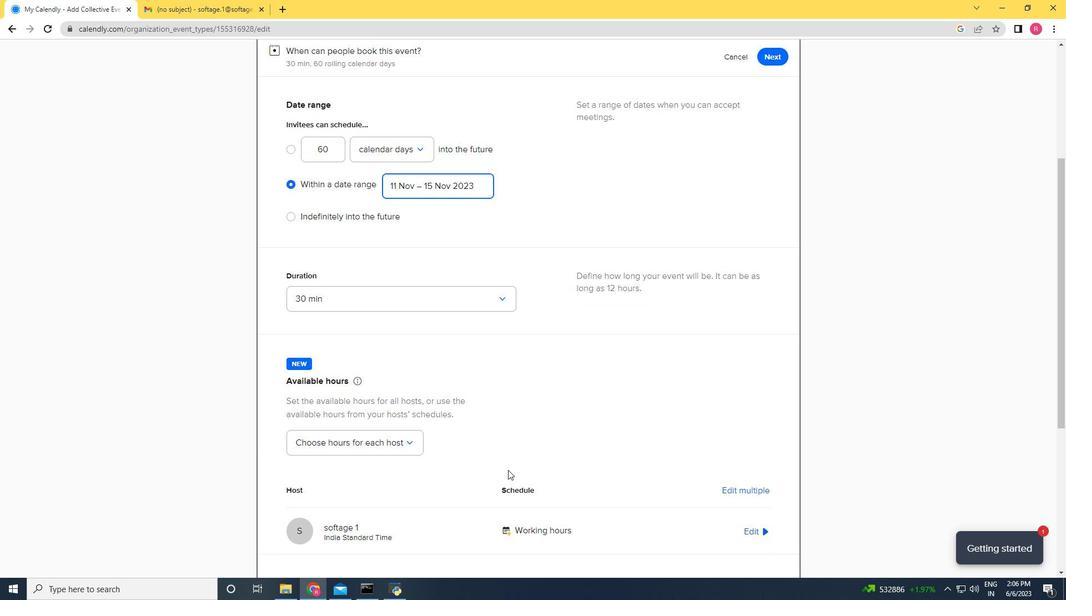 
Action: Mouse scrolled (508, 470) with delta (0, 0)
Screenshot: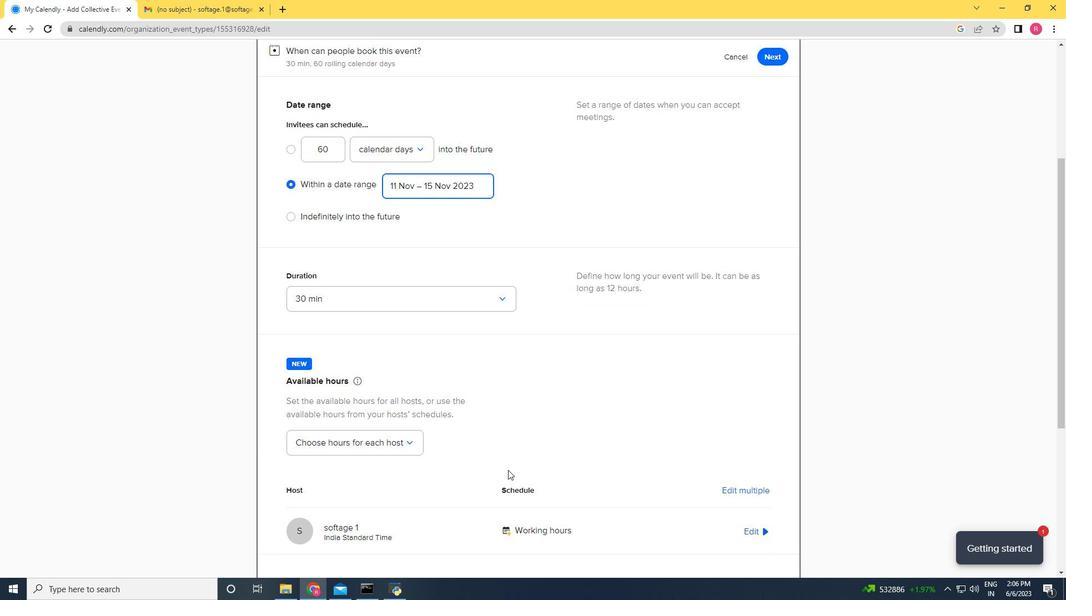 
Action: Mouse moved to (508, 471)
Screenshot: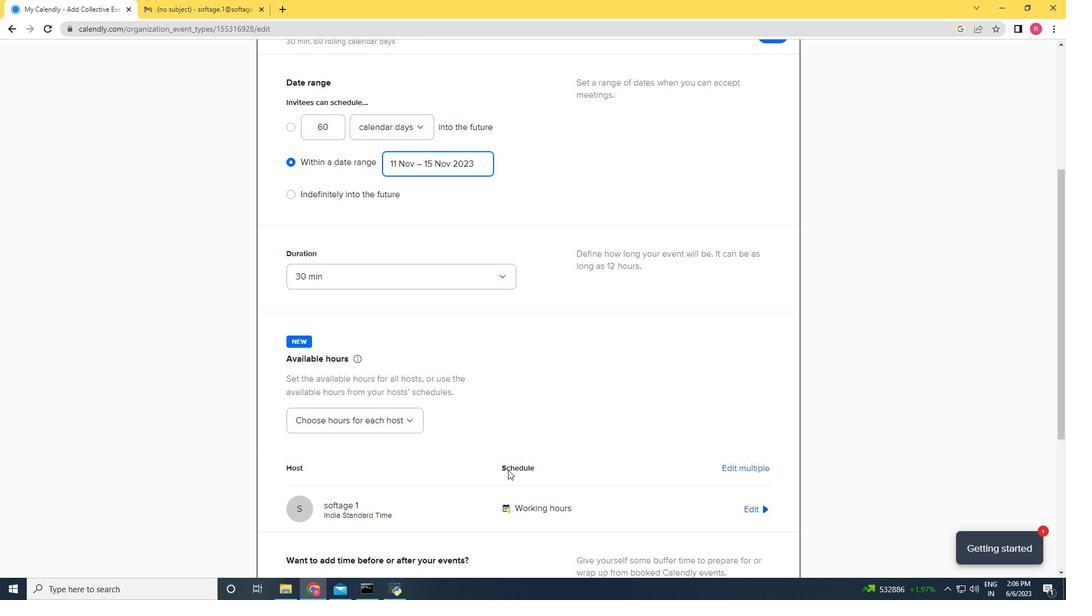
Action: Mouse scrolled (508, 470) with delta (0, 0)
Screenshot: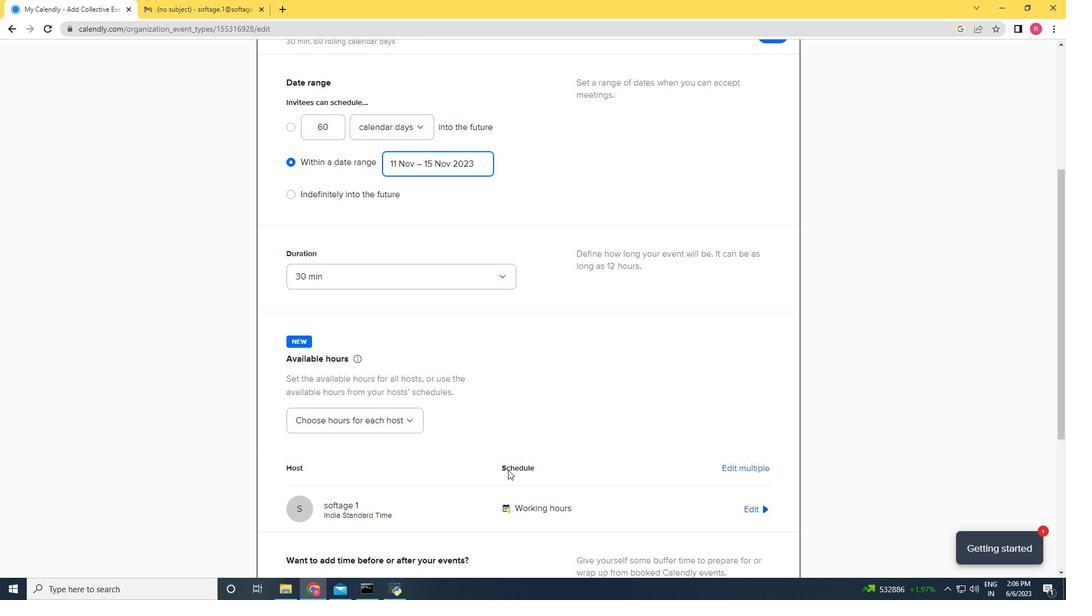 
Action: Mouse scrolled (508, 470) with delta (0, 0)
Screenshot: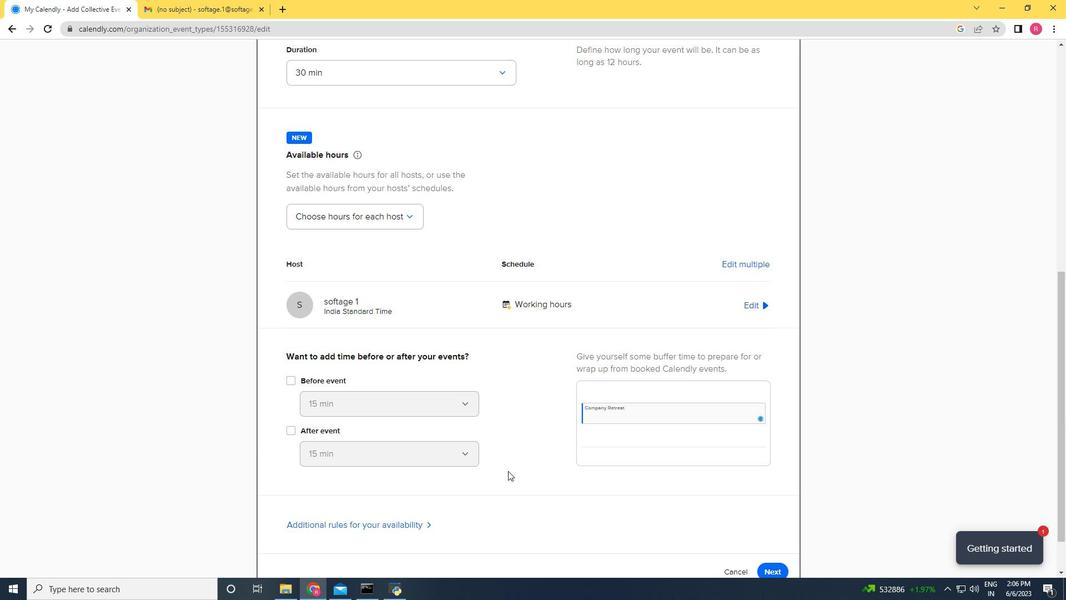 
Action: Mouse scrolled (508, 470) with delta (0, 0)
Screenshot: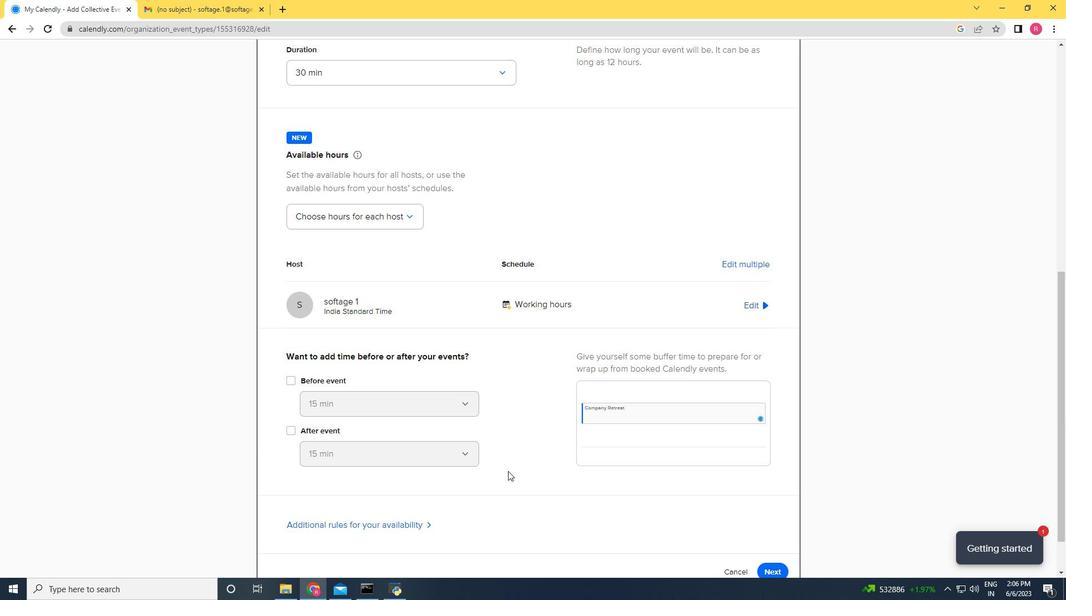 
Action: Mouse scrolled (508, 470) with delta (0, 0)
Screenshot: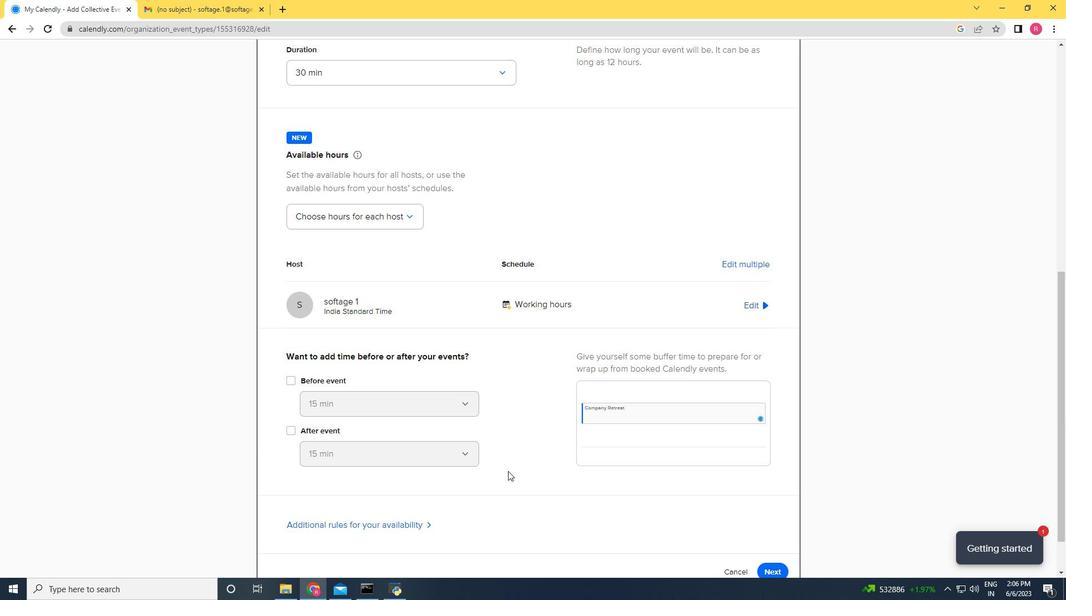 
Action: Mouse scrolled (508, 470) with delta (0, 0)
Screenshot: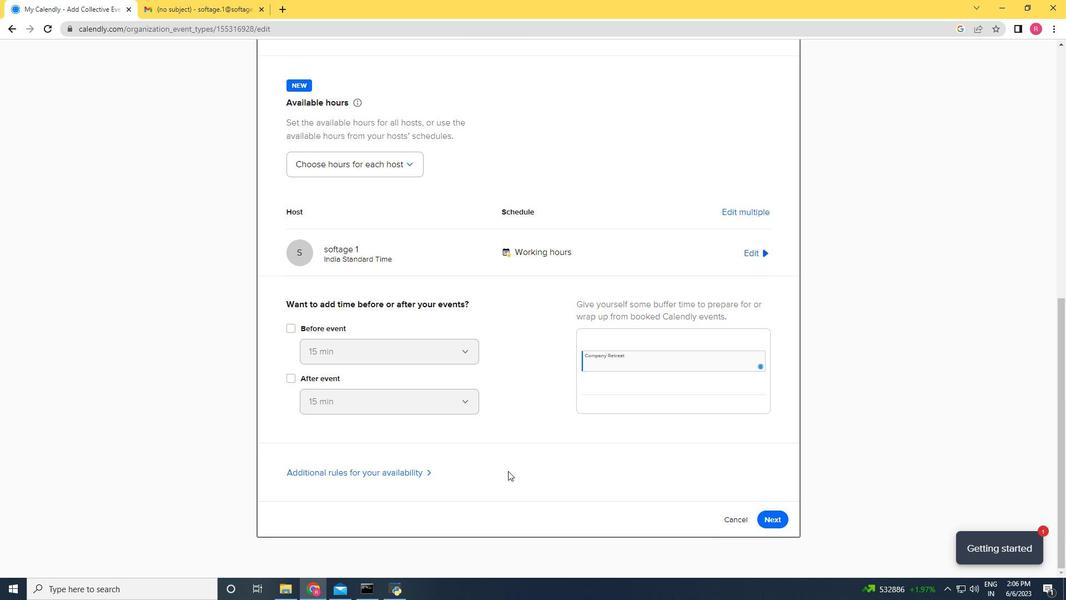 
Action: Mouse scrolled (508, 470) with delta (0, 0)
Screenshot: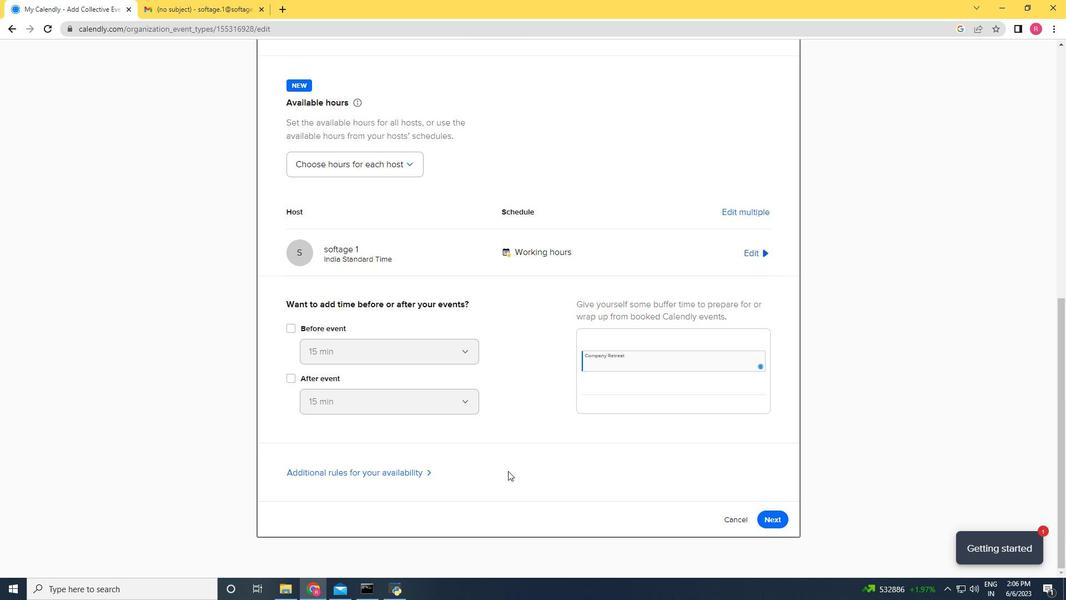 
Action: Mouse moved to (777, 521)
Screenshot: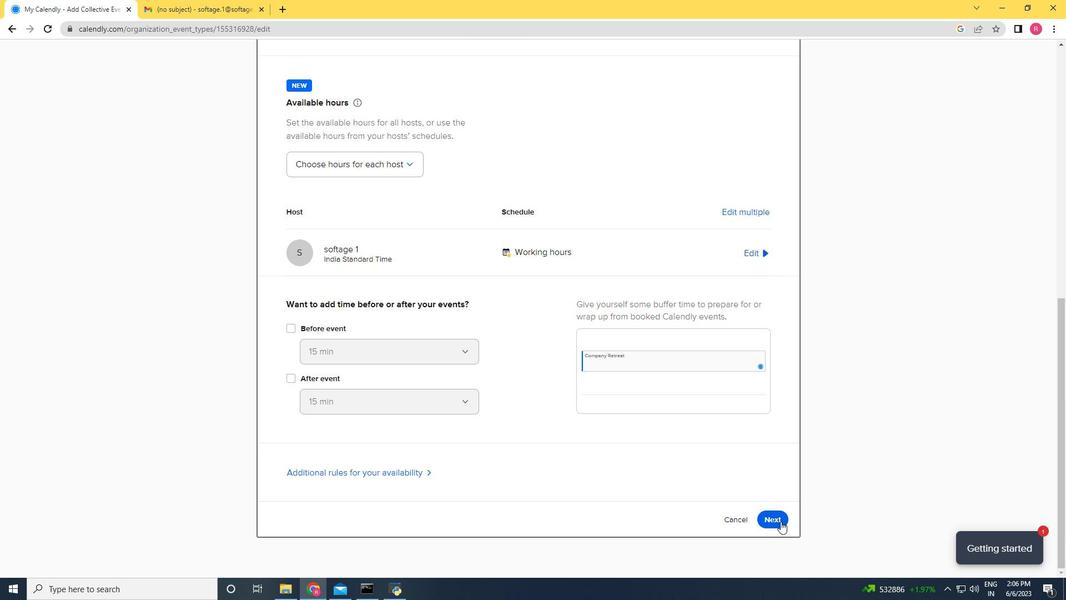 
Action: Mouse pressed left at (777, 521)
Screenshot: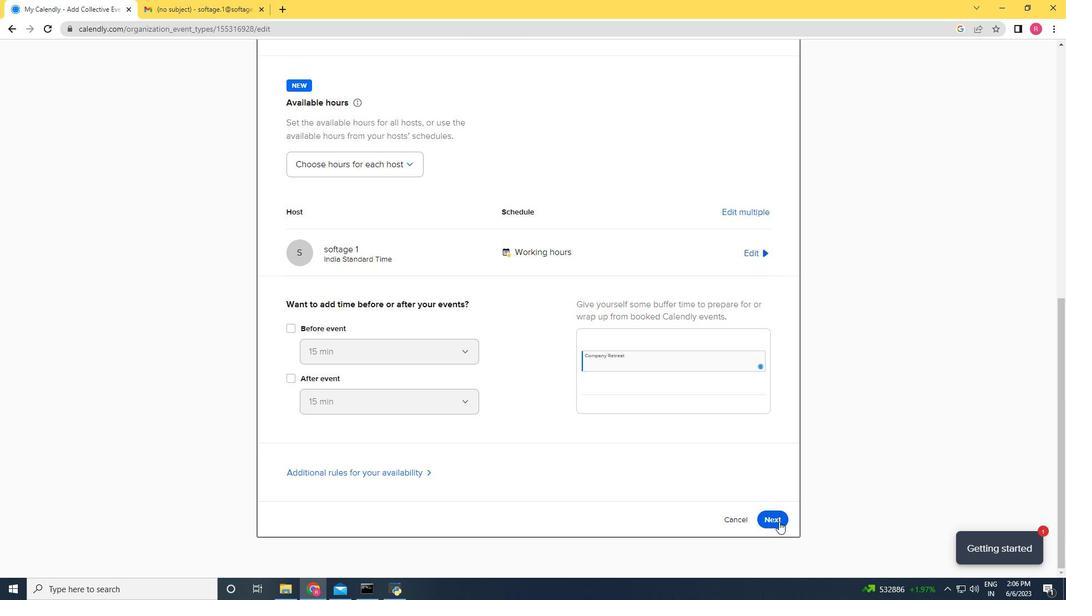 
Action: Mouse moved to (470, 471)
Screenshot: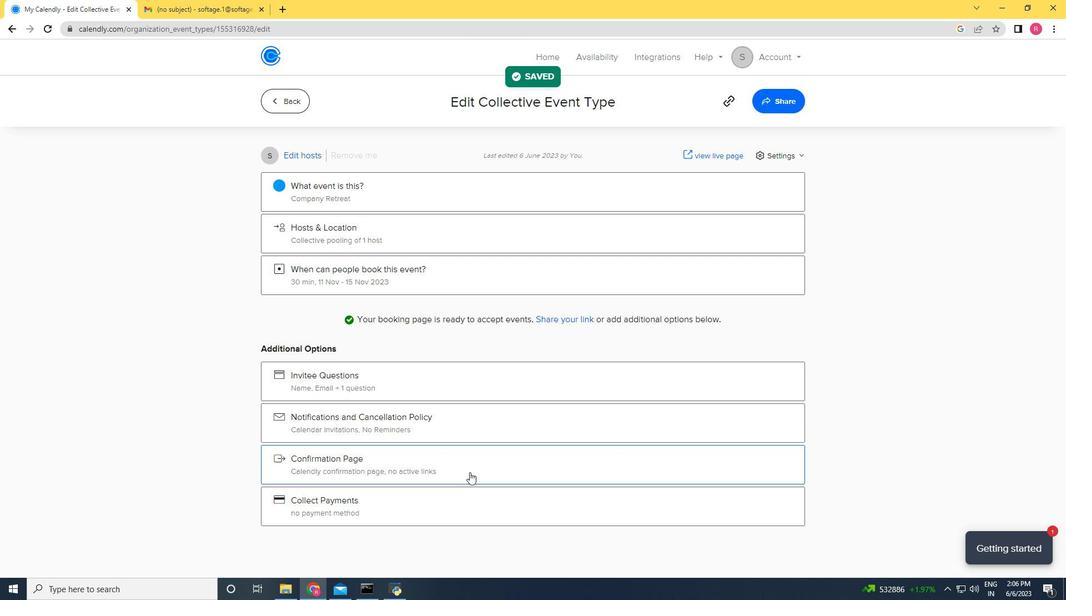 
Action: Mouse scrolled (470, 472) with delta (0, 0)
Screenshot: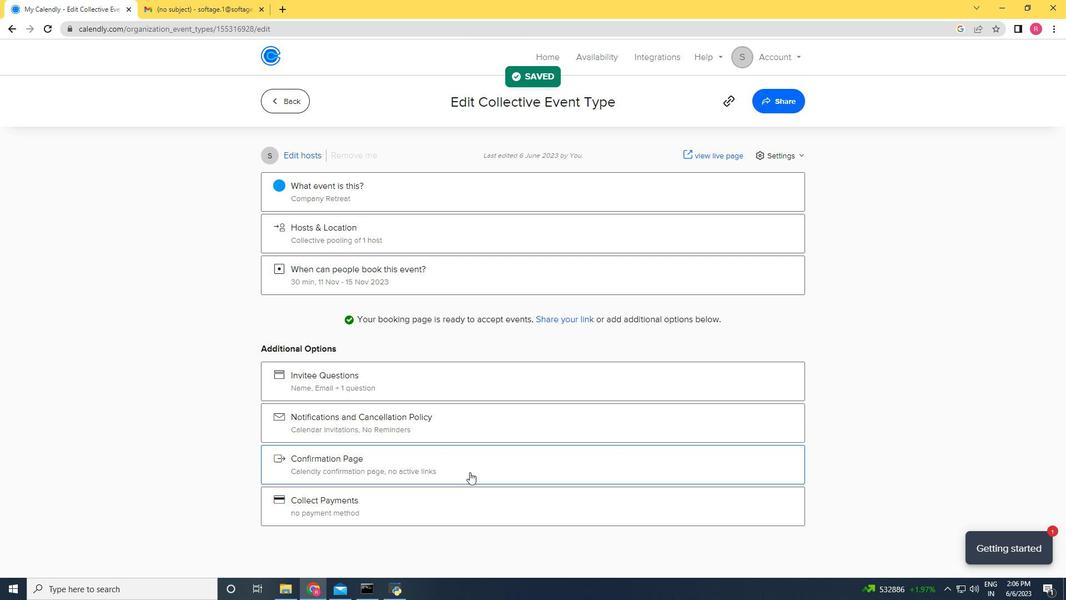 
Action: Mouse scrolled (470, 472) with delta (0, 0)
Screenshot: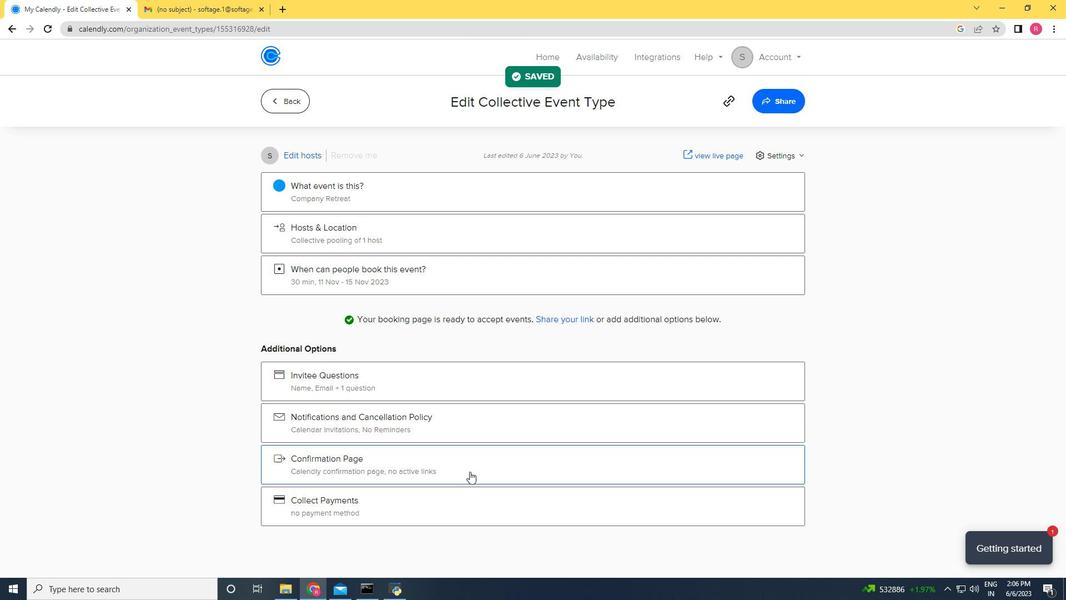 
Action: Mouse scrolled (470, 472) with delta (0, 0)
Screenshot: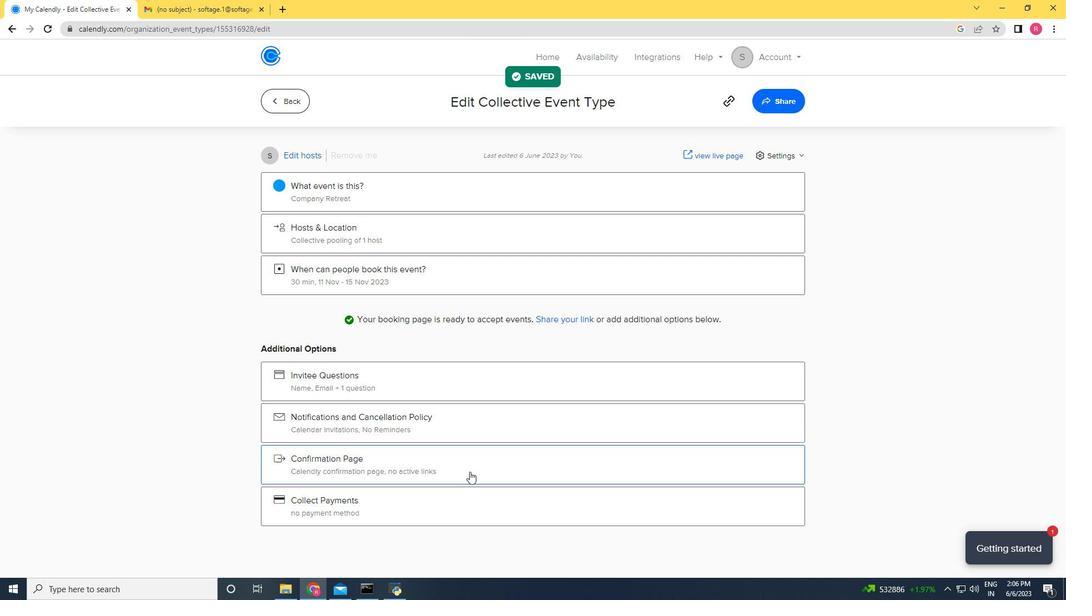 
Action: Mouse moved to (777, 97)
Screenshot: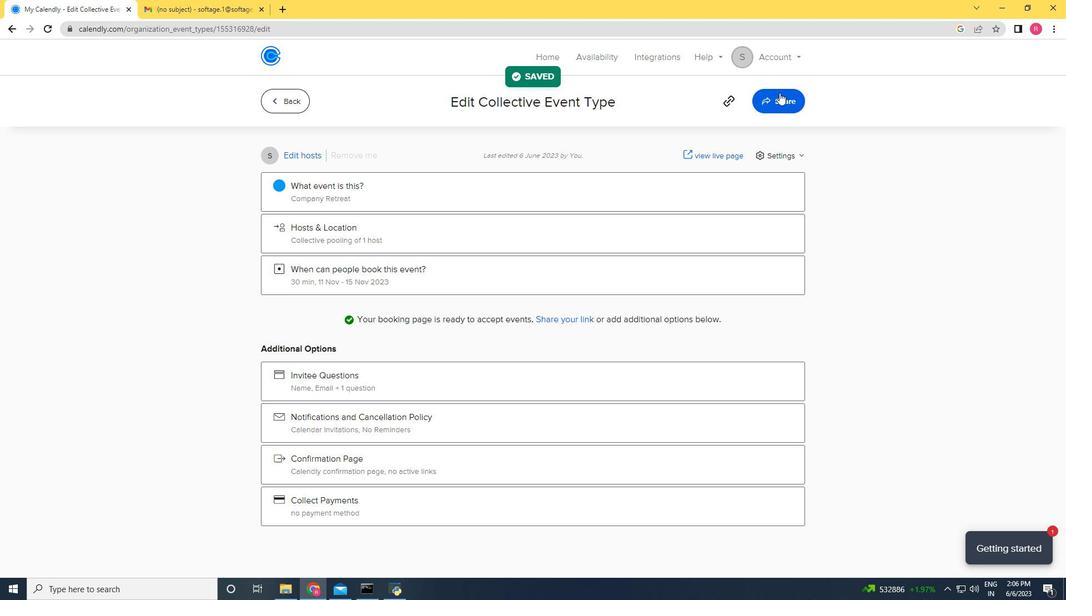 
Action: Mouse pressed left at (777, 97)
Screenshot: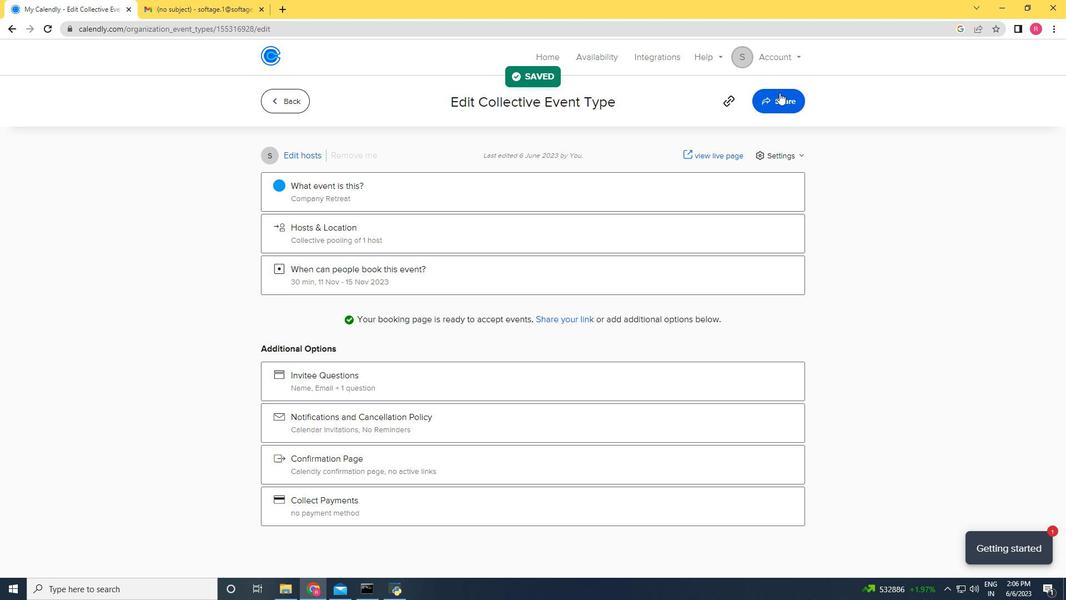 
Action: Mouse moved to (665, 211)
Screenshot: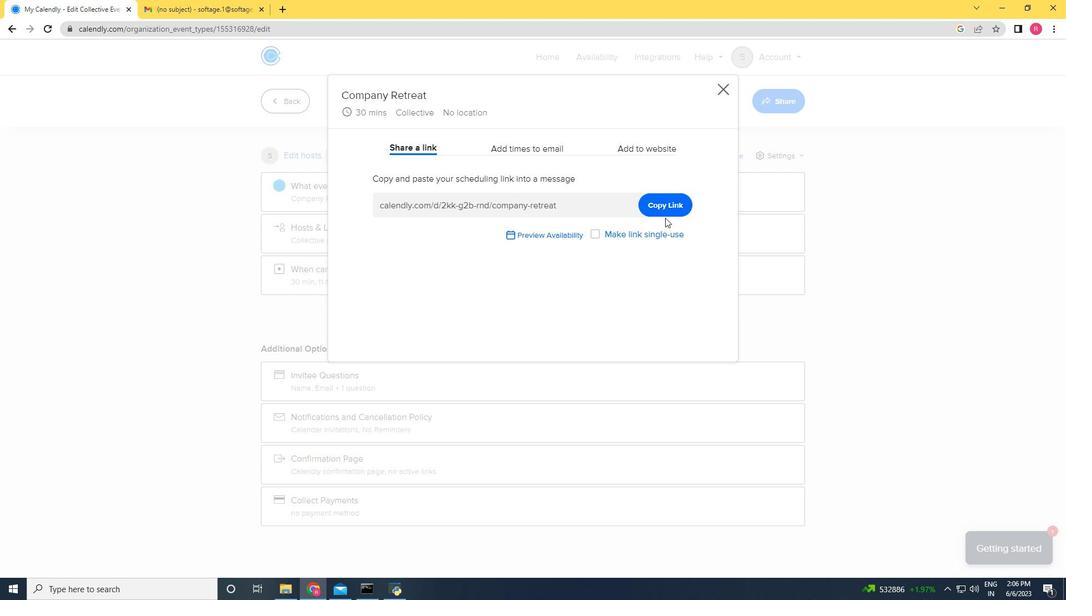 
Action: Mouse pressed left at (665, 211)
Screenshot: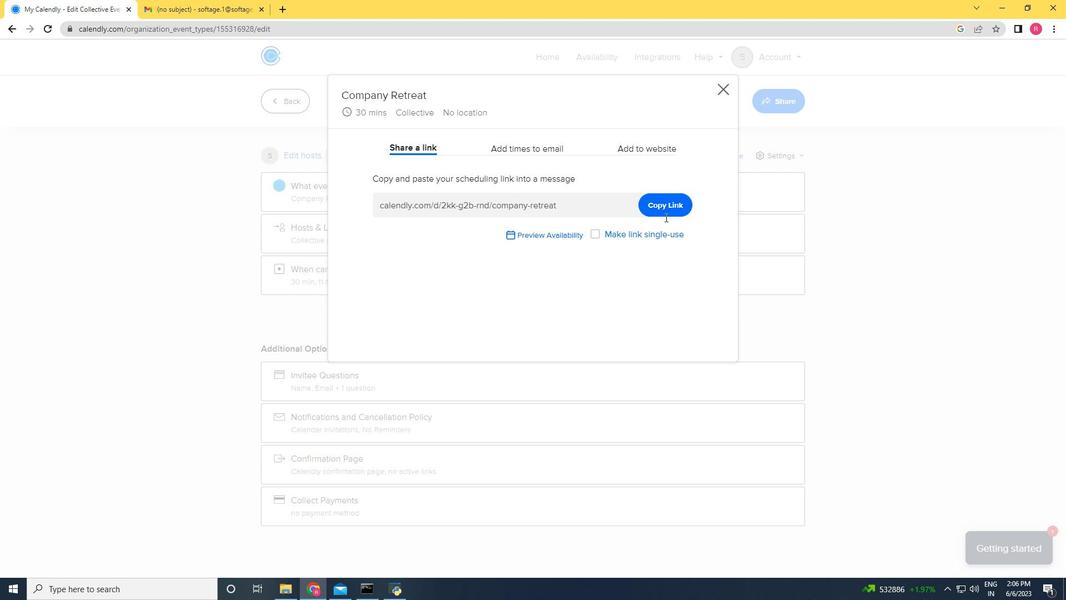 
Action: Mouse moved to (175, 10)
Screenshot: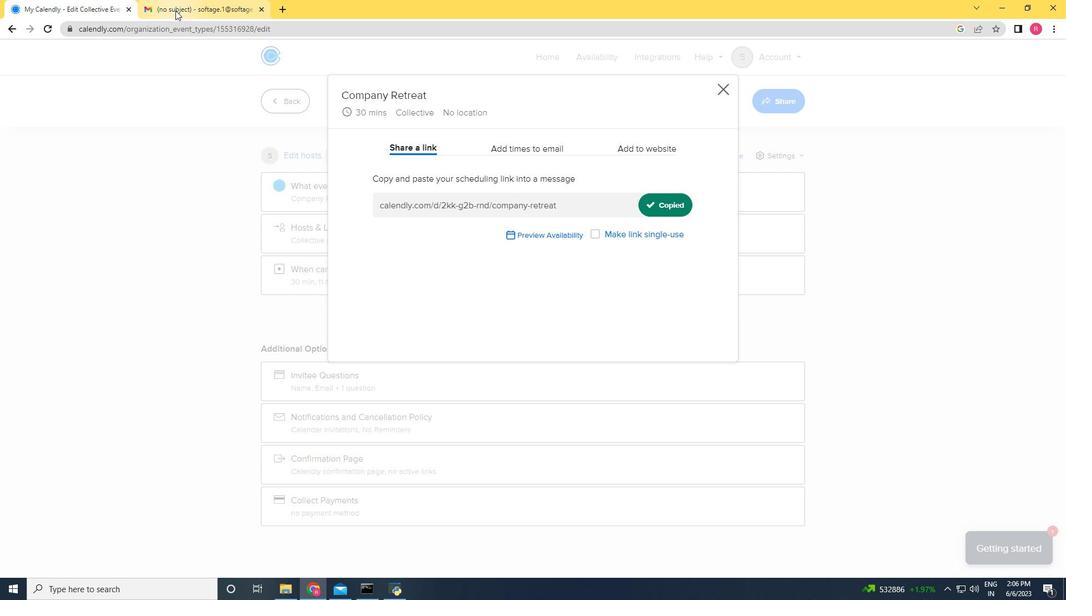 
Action: Mouse pressed left at (175, 10)
Screenshot: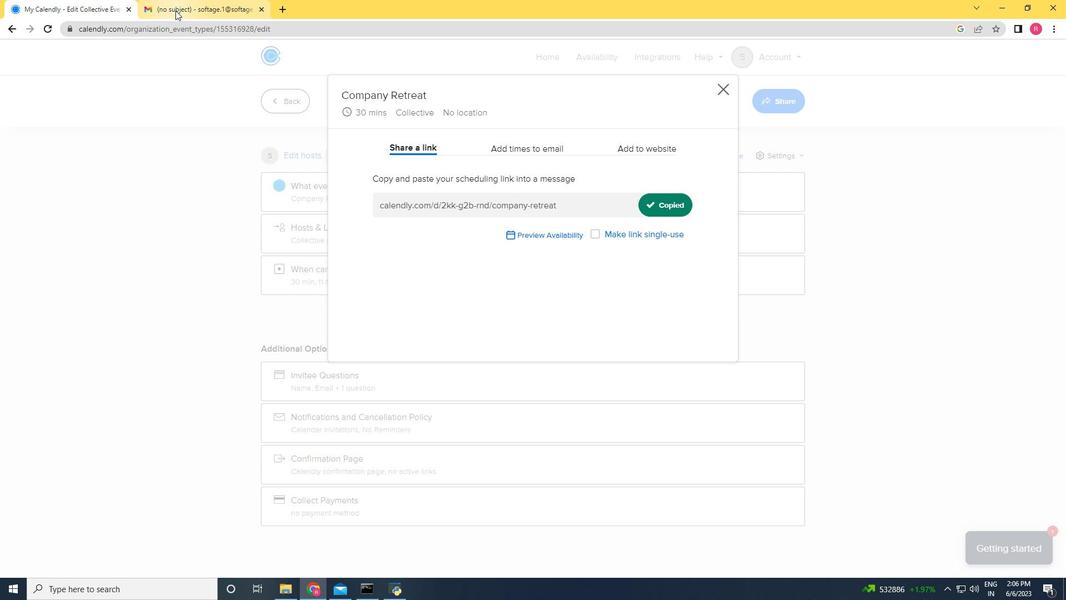 
Action: Mouse moved to (91, 91)
Screenshot: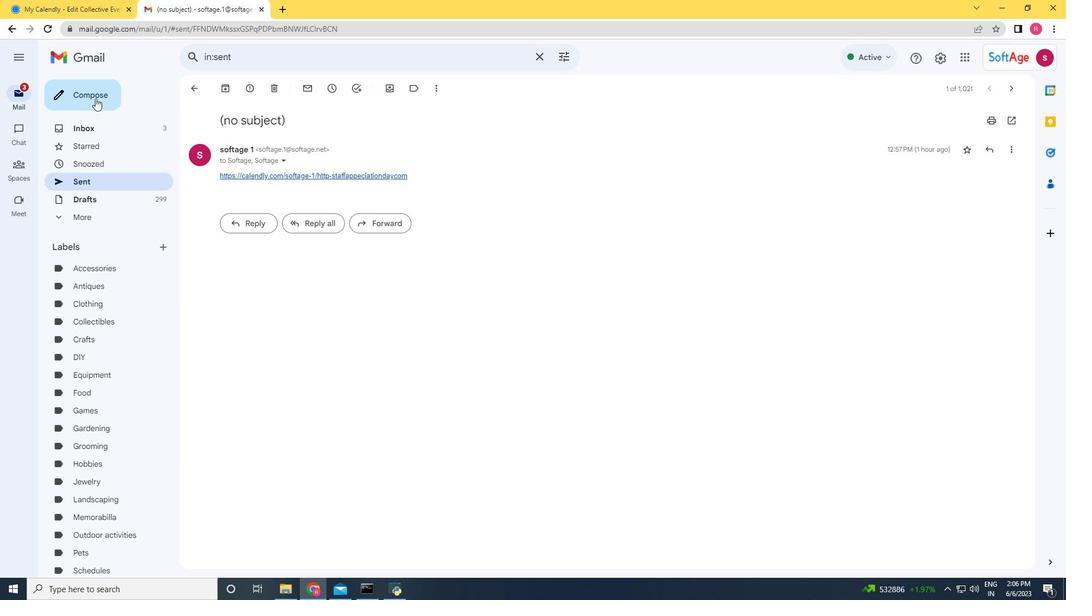 
Action: Mouse pressed left at (91, 91)
Screenshot: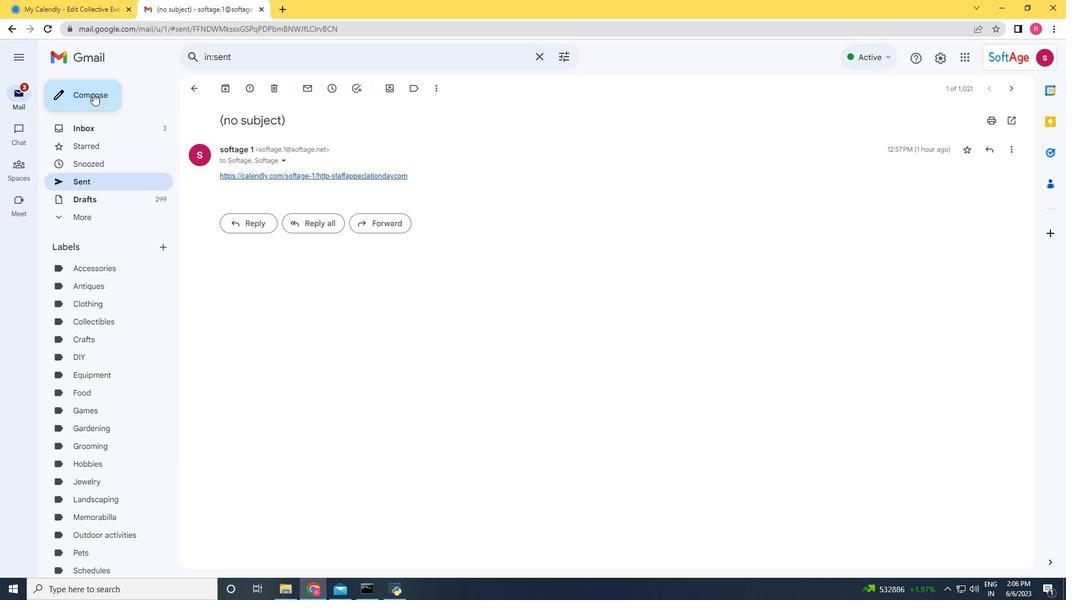 
Action: Mouse moved to (781, 316)
Screenshot: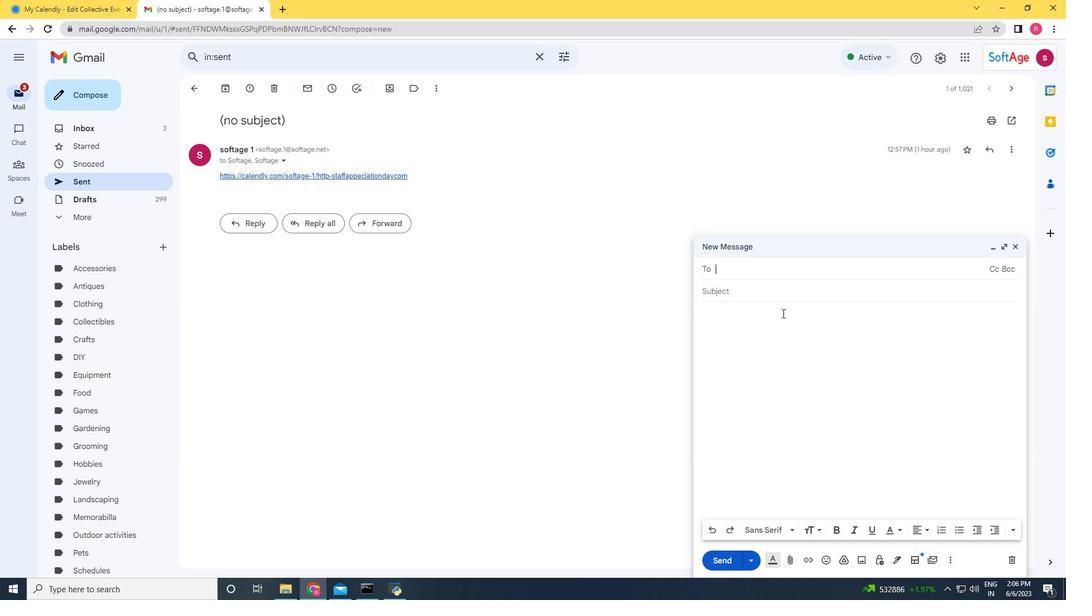 
Action: Mouse pressed left at (781, 316)
Screenshot: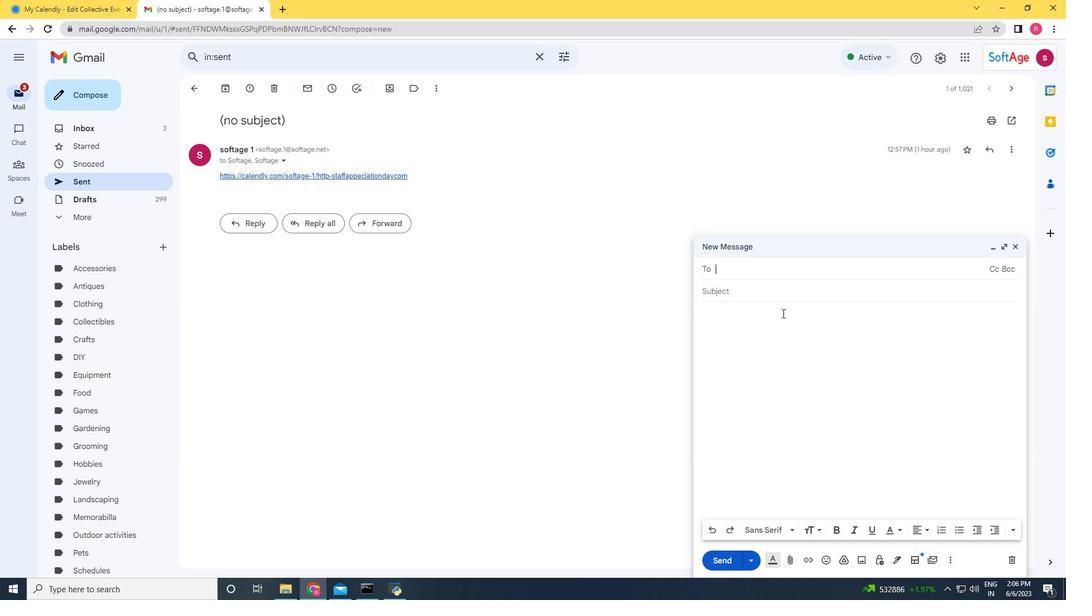 
Action: Mouse moved to (779, 324)
Screenshot: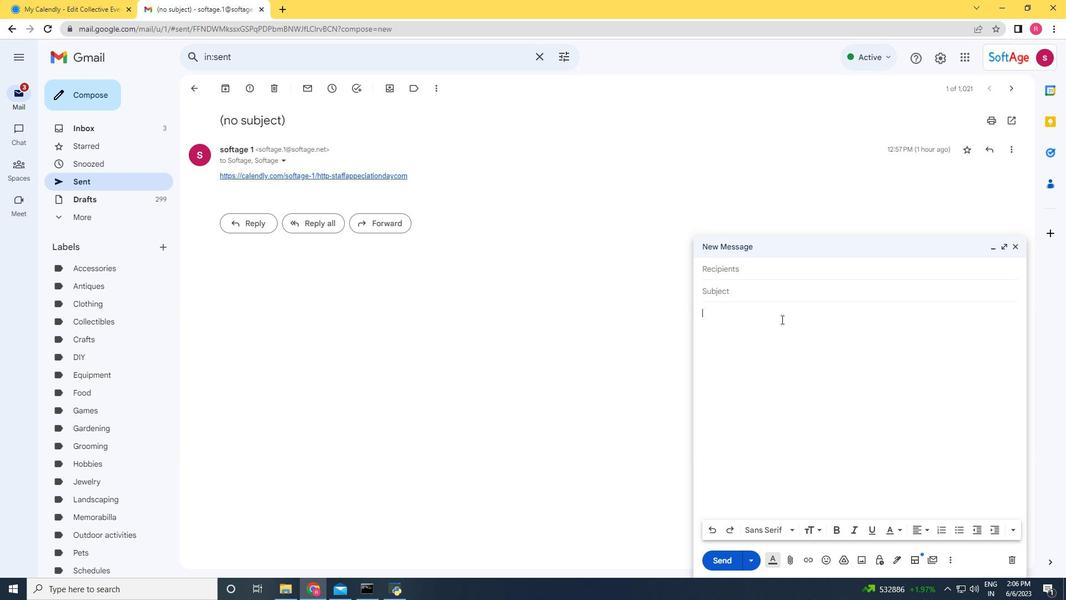 
Action: Mouse pressed right at (779, 324)
Screenshot: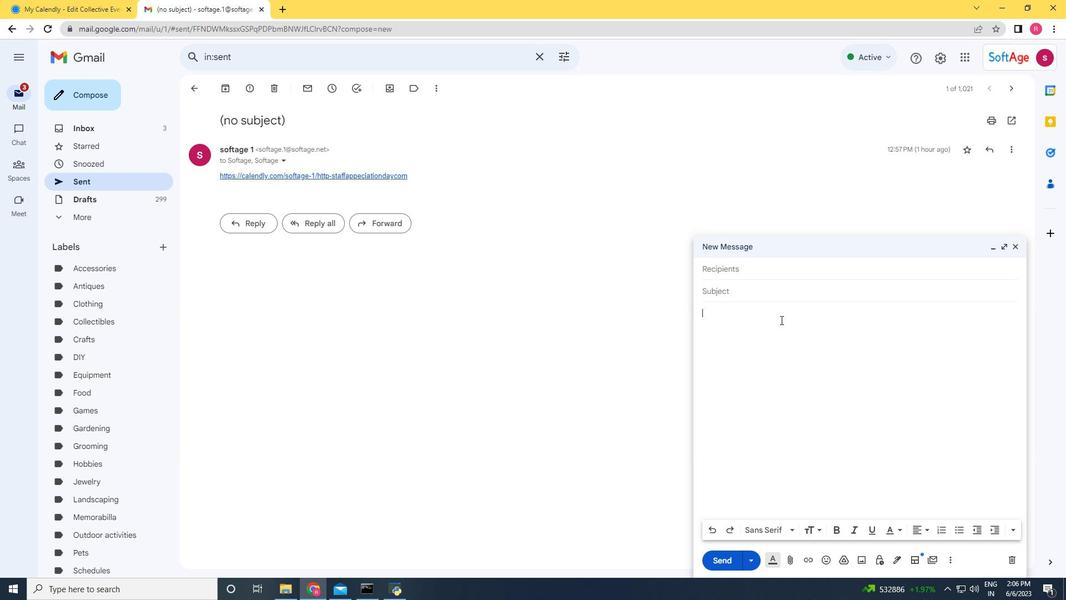 
Action: Mouse moved to (817, 412)
Screenshot: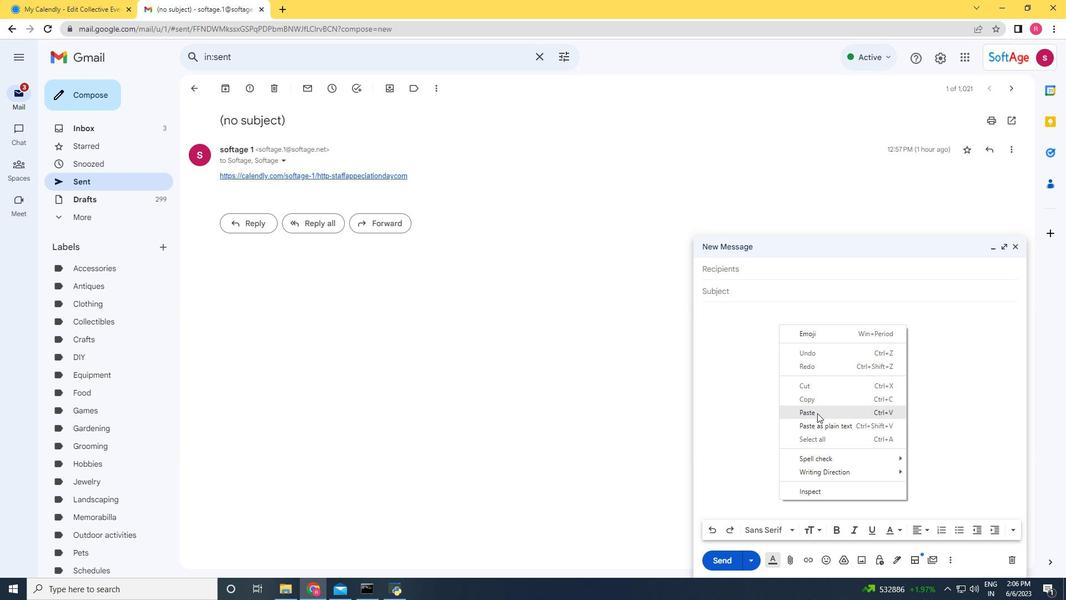 
Action: Mouse pressed left at (817, 412)
Screenshot: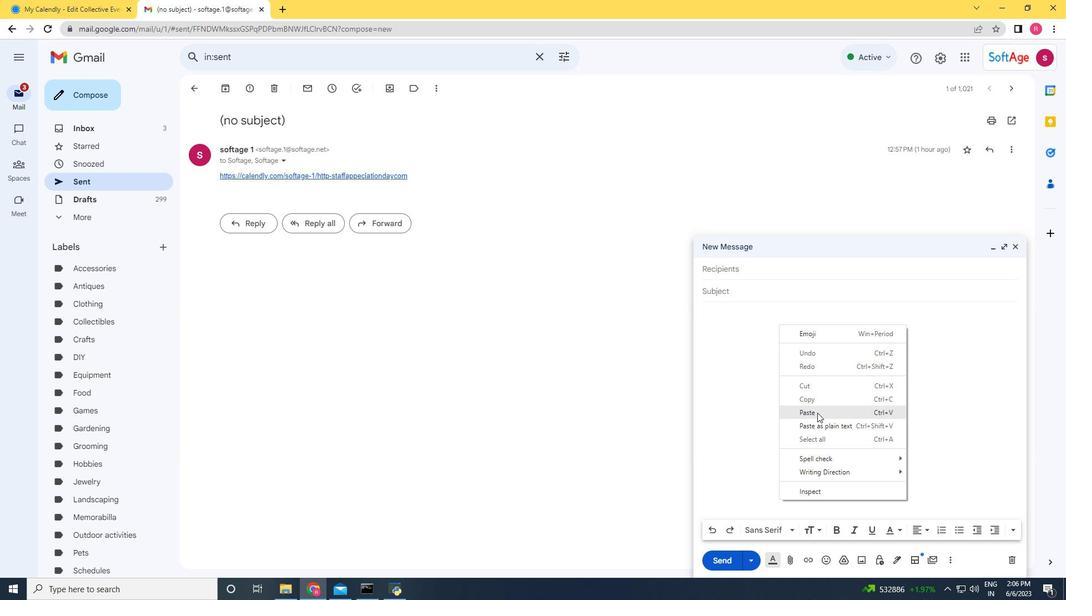 
Action: Mouse moved to (742, 260)
Screenshot: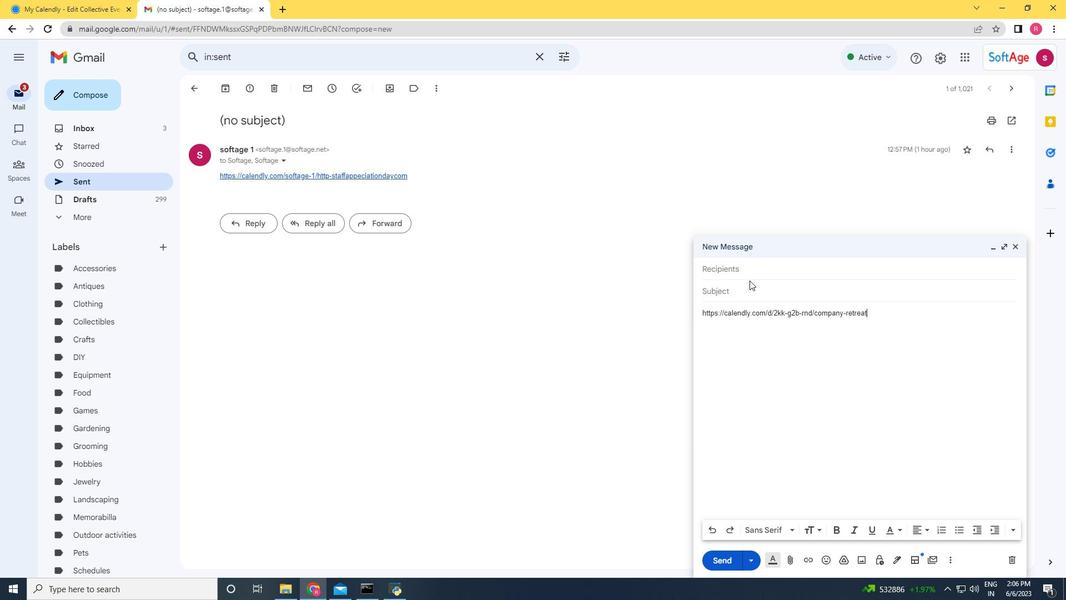
Action: Mouse pressed left at (742, 260)
Screenshot: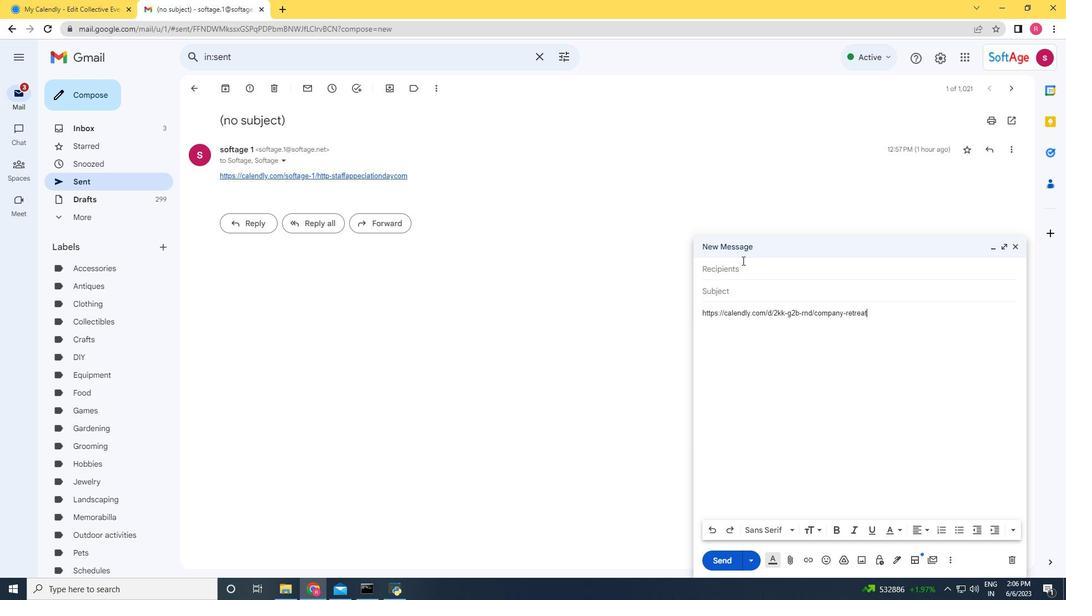 
Action: Mouse moved to (601, 345)
Screenshot: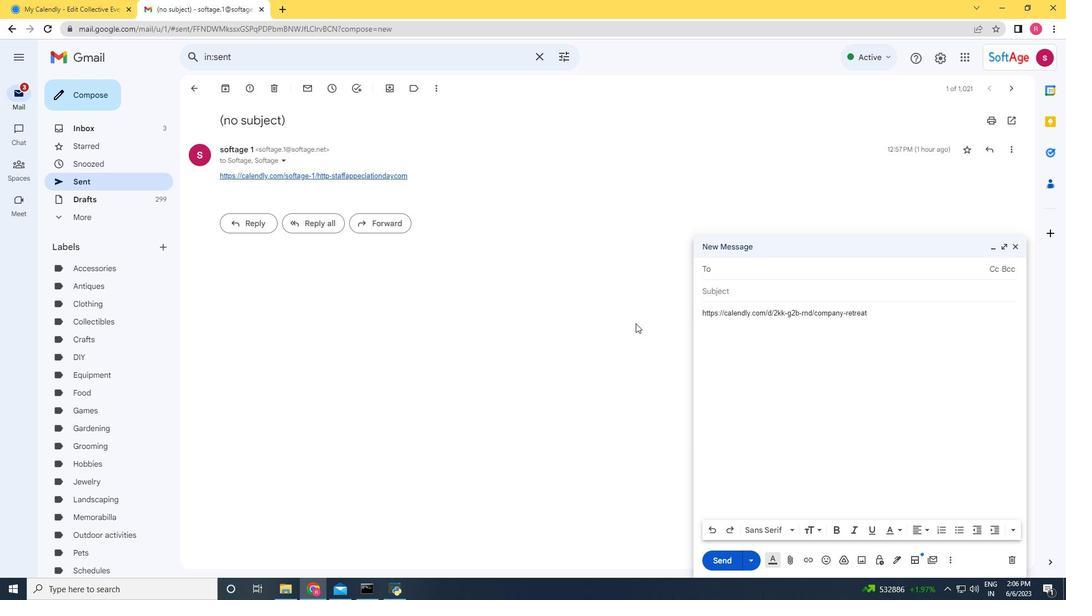 
Action: Key pressed softage.6<Key.shift>@softah<Key.backspace><Key.backspace>age.7<Key.shift>@softage.net<Key.backspace><Key.backspace><Key.backspace><Key.backspace><Key.backspace><Key.backspace><Key.backspace><Key.backspace><Key.backspace><Key.backspace><Key.backspace><Key.backspace><Key.backspace><Key.backspace>.net
Screenshot: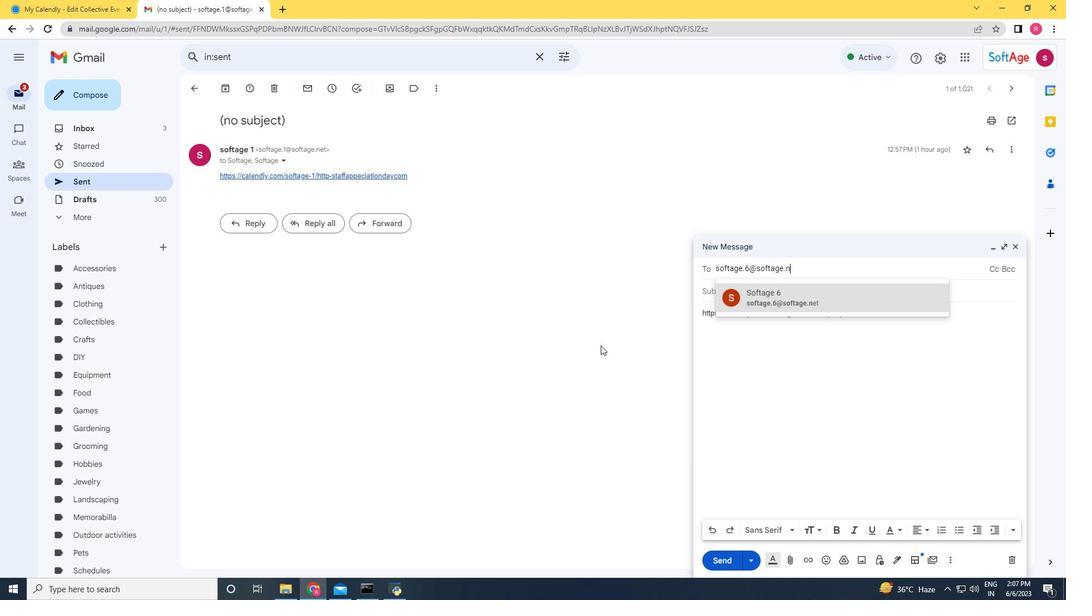 
Action: Mouse moved to (826, 303)
Screenshot: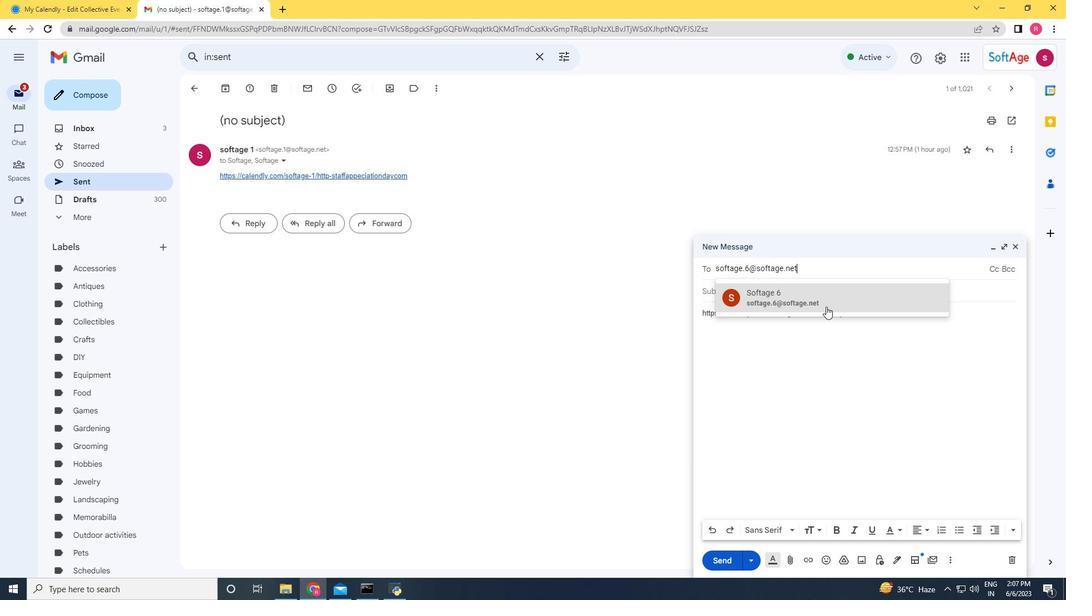
Action: Mouse pressed left at (826, 303)
Screenshot: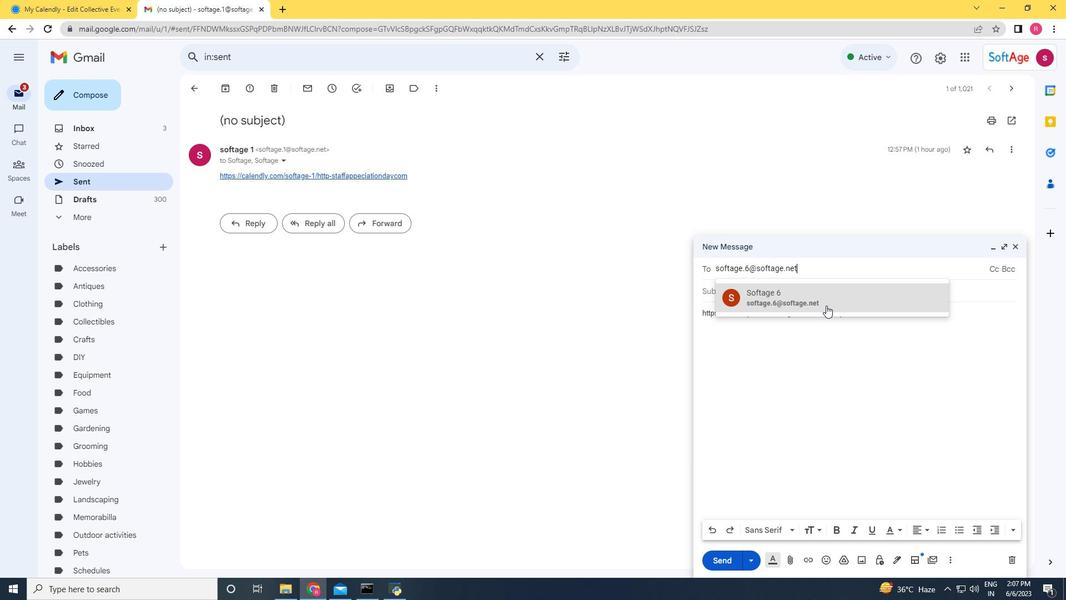 
Action: Mouse moved to (823, 303)
Screenshot: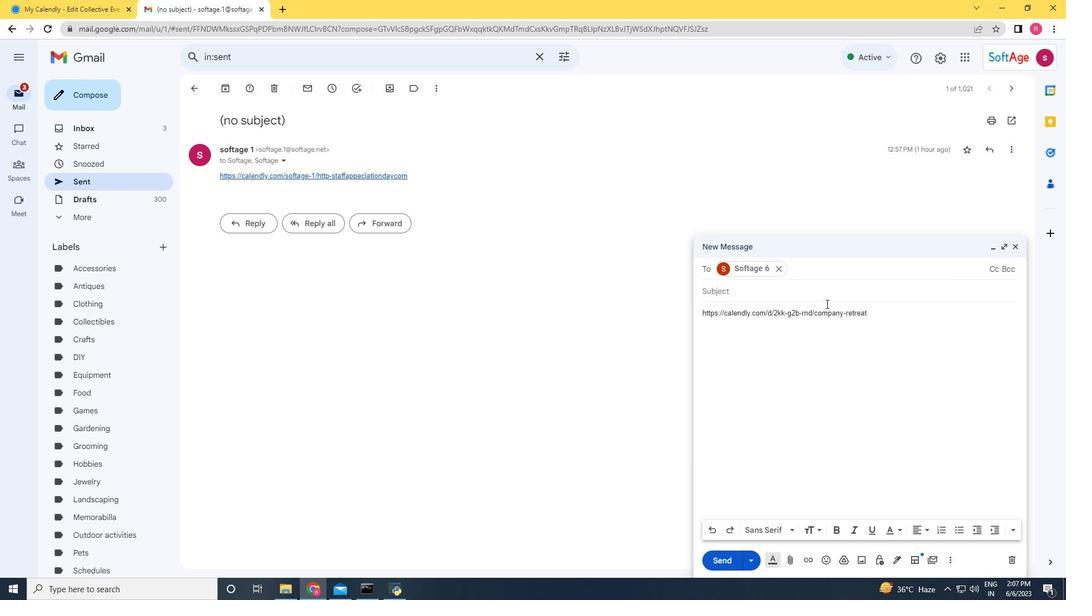 
Action: Key pressed softage===<Key.backspace><Key.backspace><Key.backspace><Key.backspace>e.7<Key.shift>@softage.net
Screenshot: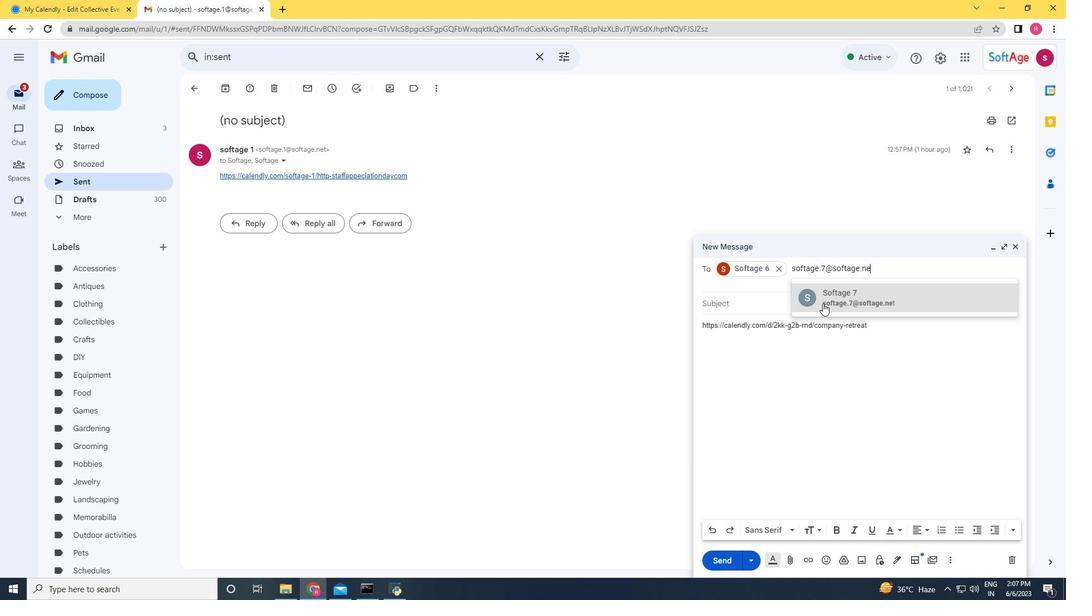 
Action: Mouse pressed left at (823, 303)
Screenshot: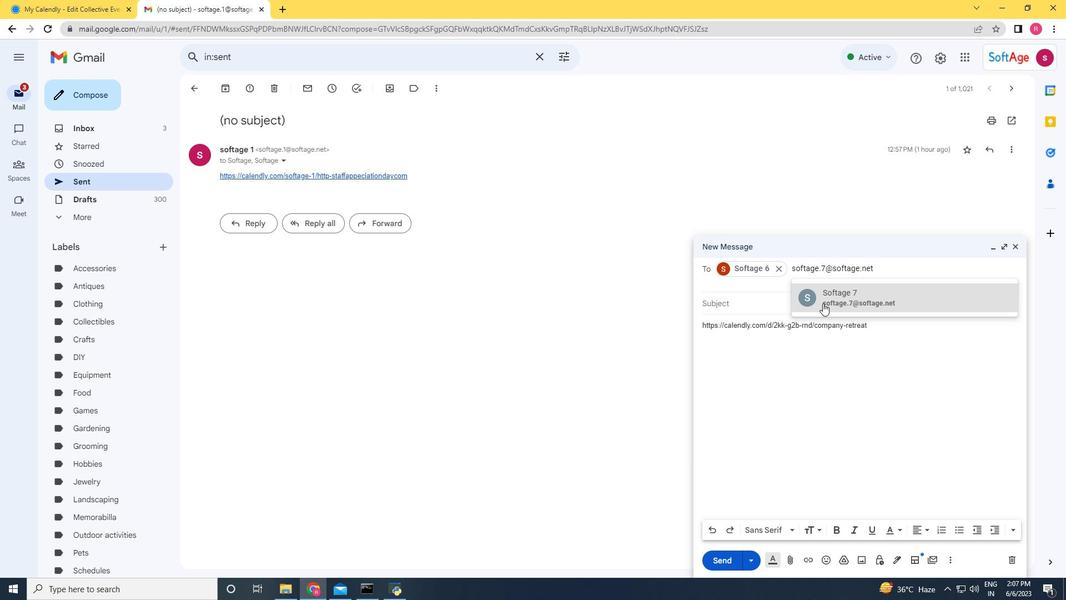 
Action: Mouse moved to (721, 556)
Screenshot: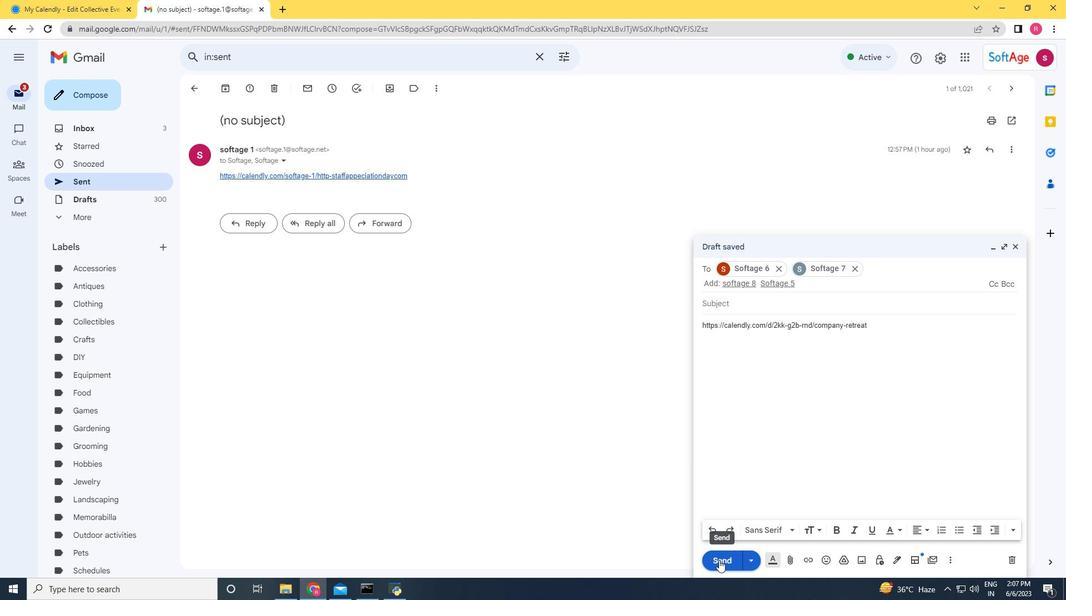 
Action: Mouse pressed left at (721, 556)
Screenshot: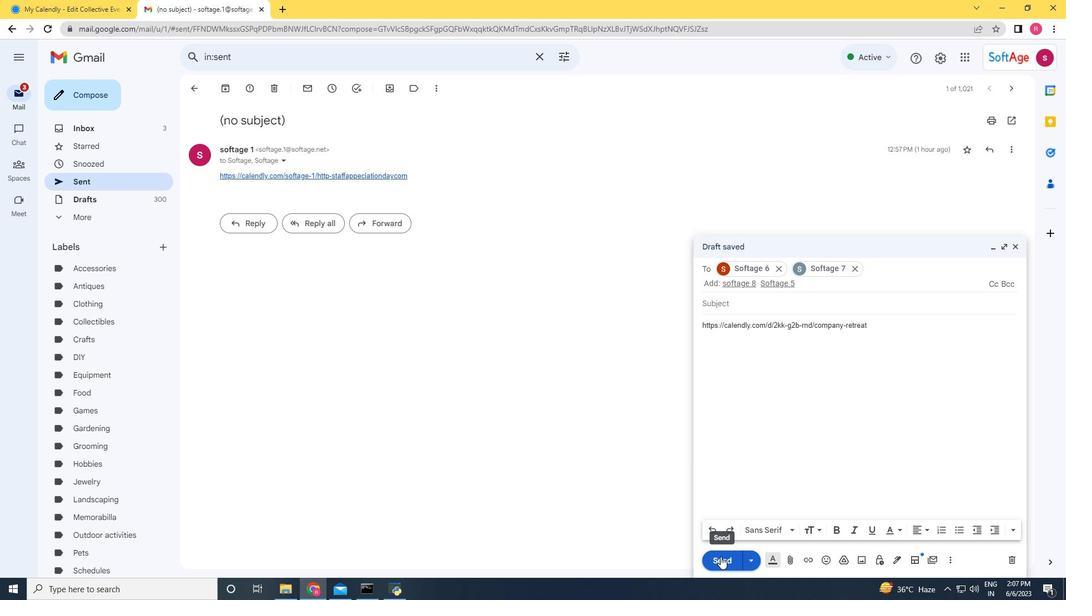 
Action: Mouse moved to (180, 550)
Screenshot: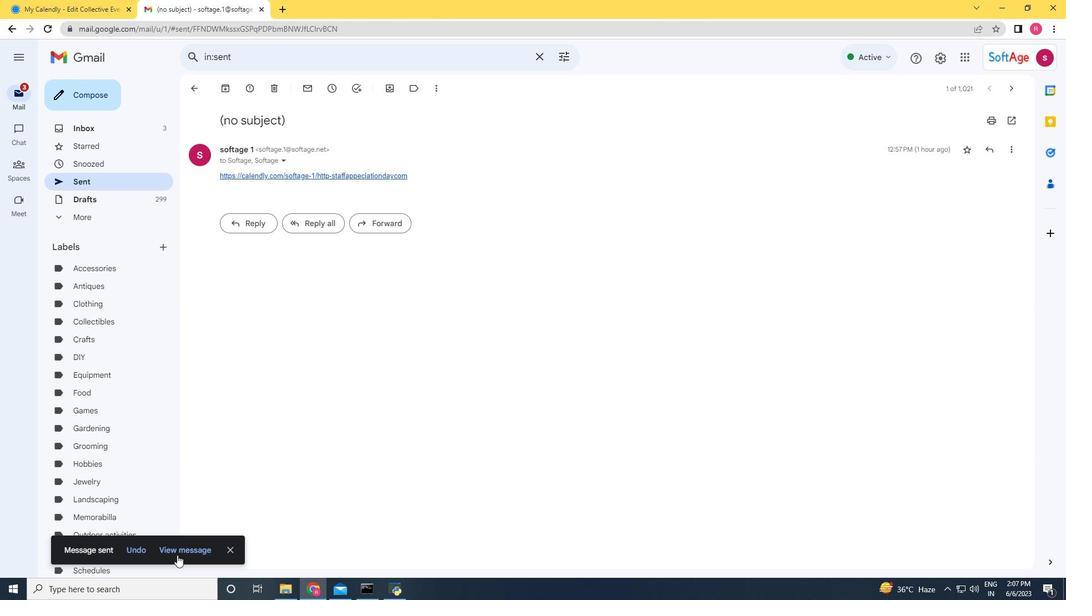 
Action: Mouse pressed left at (180, 550)
Screenshot: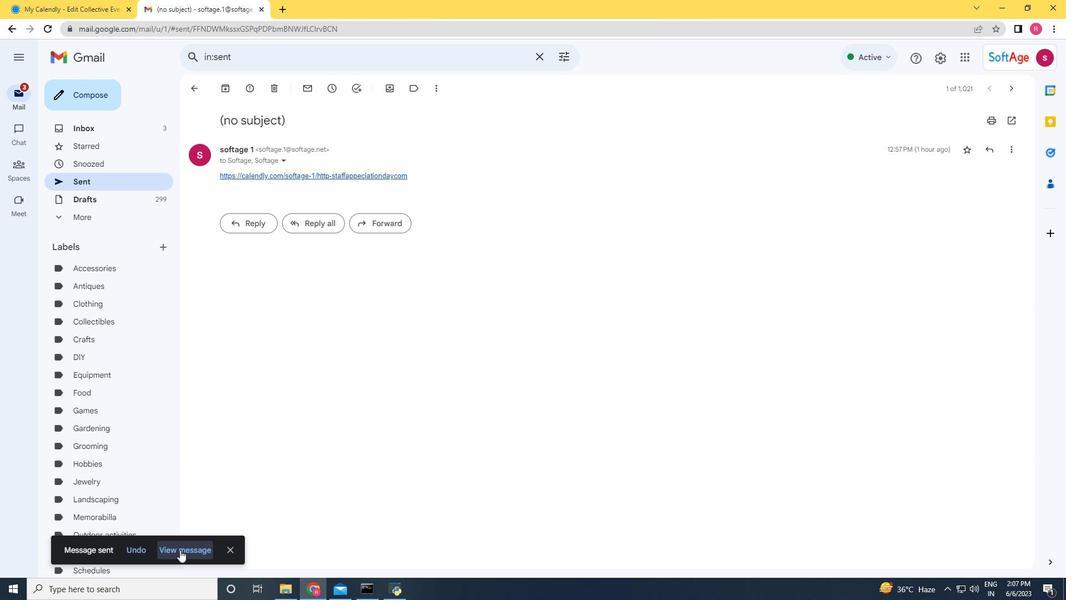 
Action: Mouse moved to (193, 543)
Screenshot: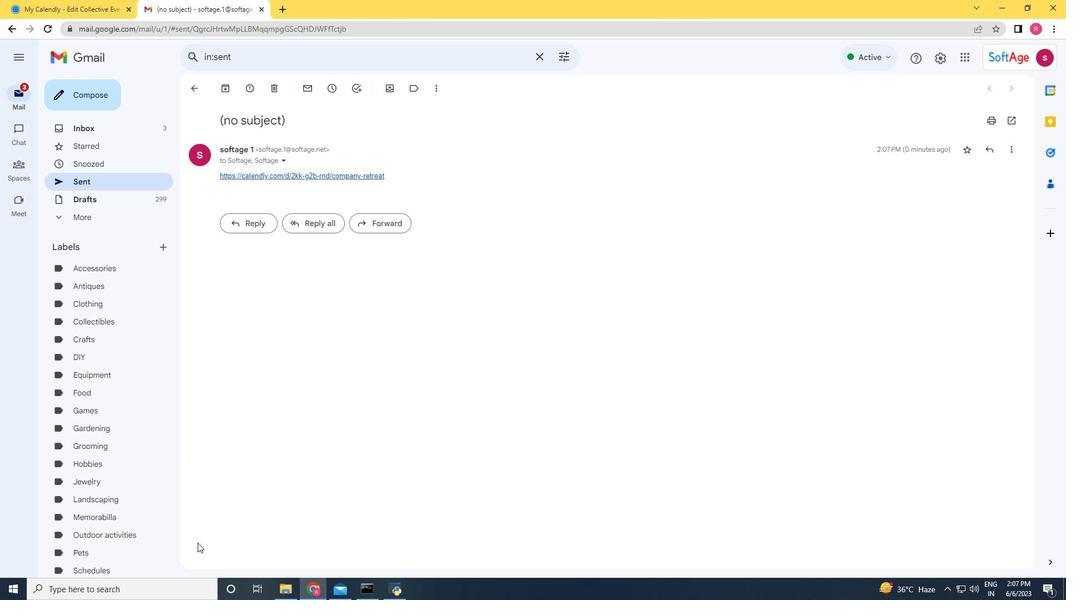 
